 Task: Create a due date automation trigger when advanced on, on the tuesday of the week before a card is due add fields without custom field "Resume" set to a number lower than 1 and greater or equal to 10 at 11:00 AM.
Action: Mouse moved to (893, 279)
Screenshot: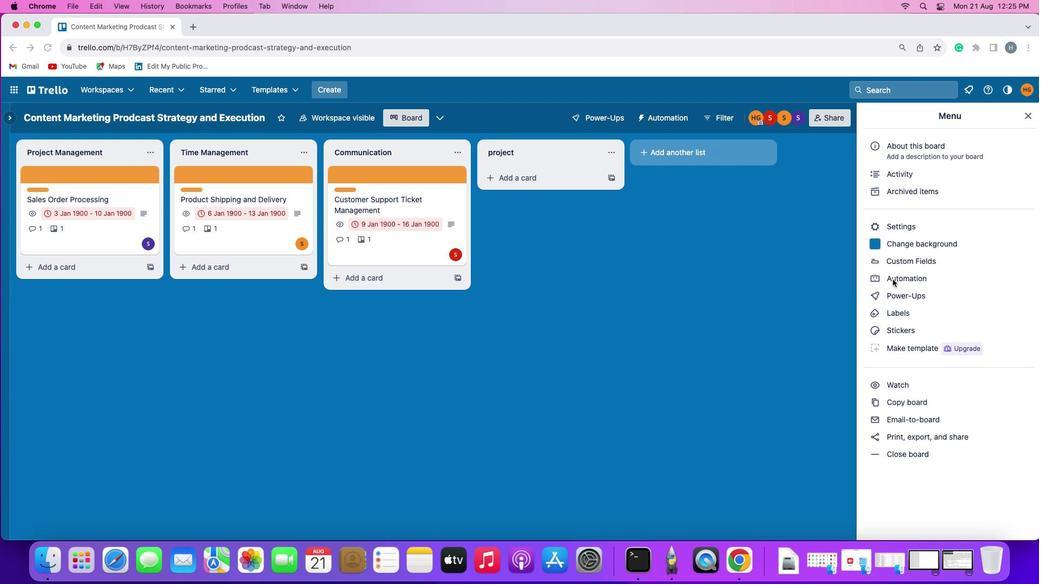 
Action: Mouse pressed left at (893, 279)
Screenshot: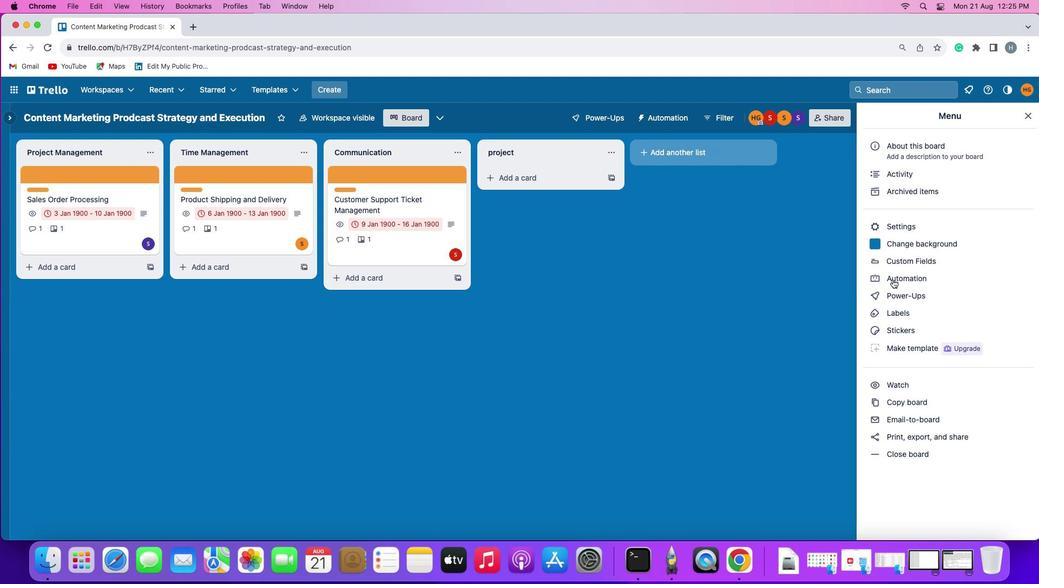 
Action: Mouse moved to (893, 279)
Screenshot: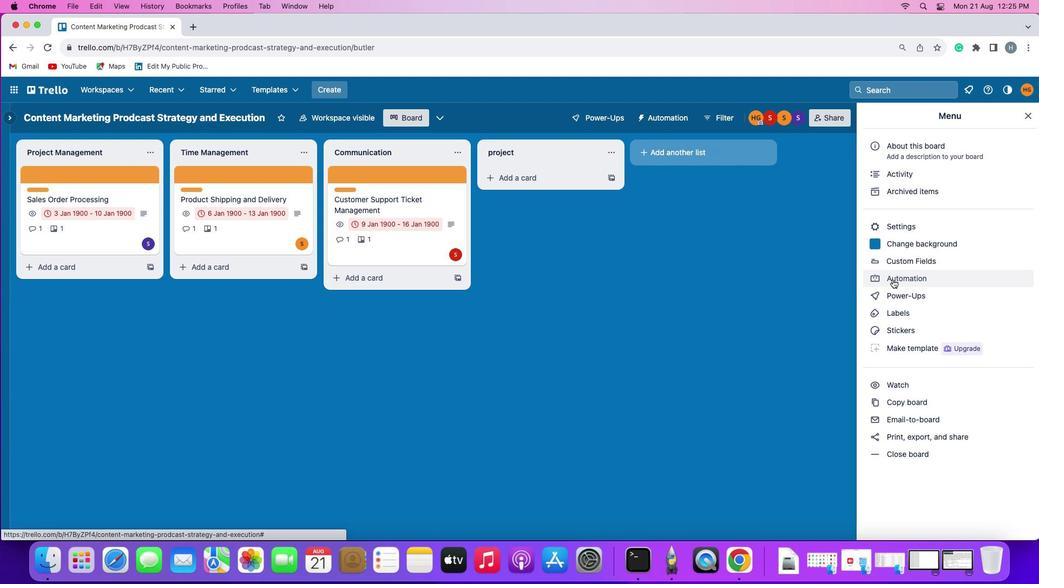 
Action: Mouse pressed left at (893, 279)
Screenshot: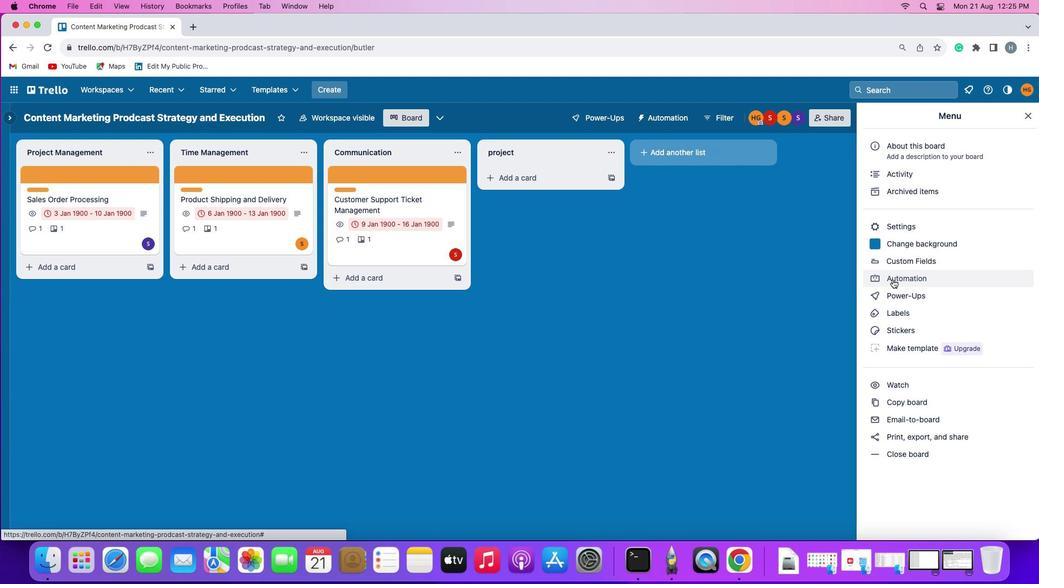 
Action: Mouse moved to (50, 255)
Screenshot: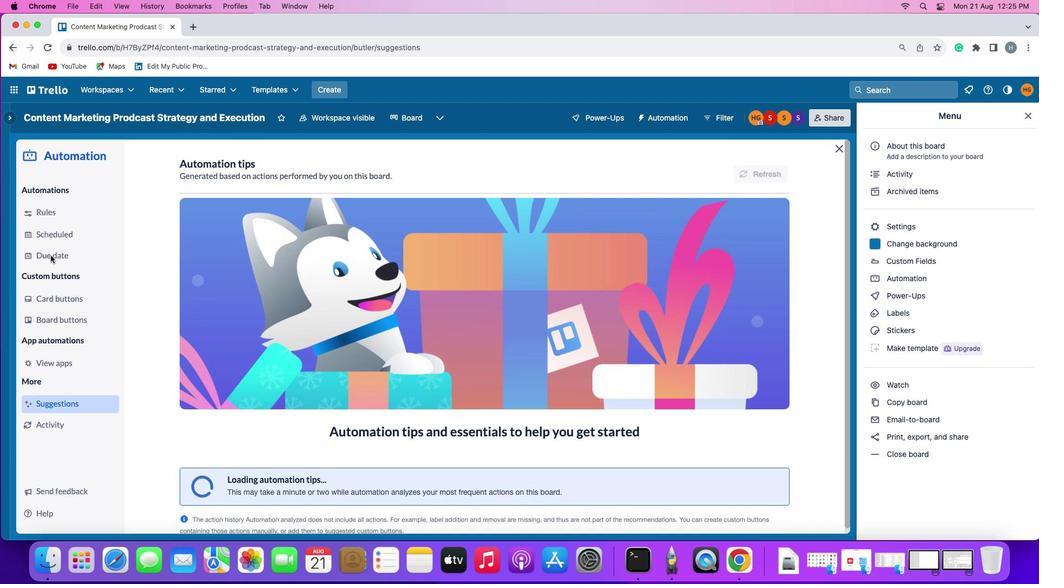 
Action: Mouse pressed left at (50, 255)
Screenshot: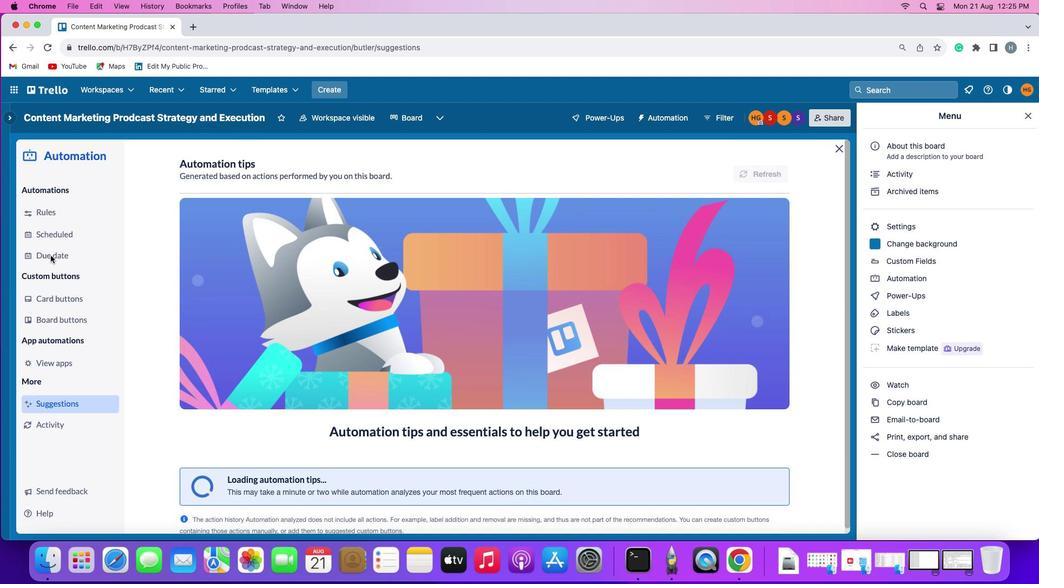 
Action: Mouse moved to (736, 164)
Screenshot: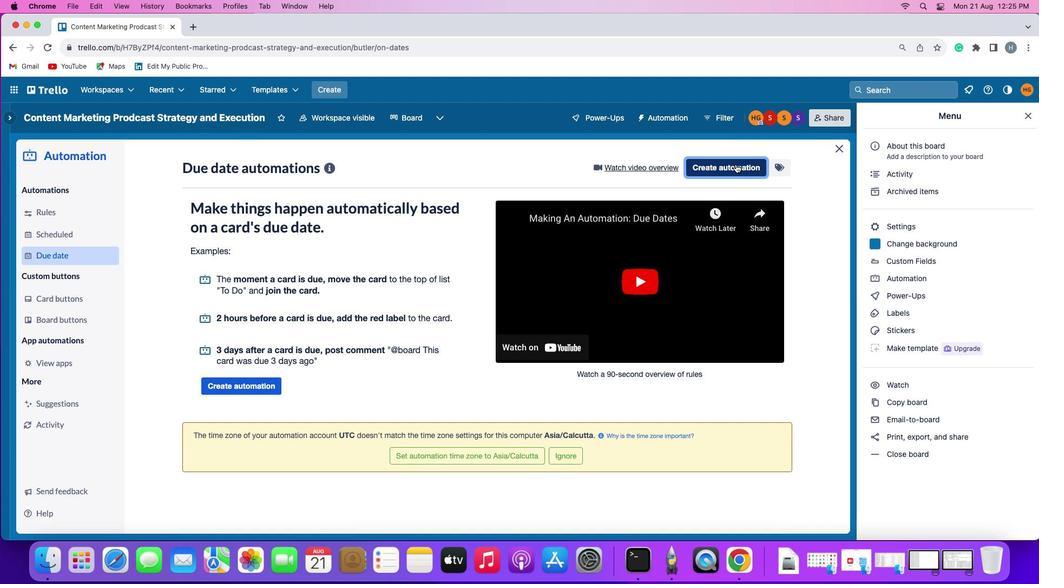 
Action: Mouse pressed left at (736, 164)
Screenshot: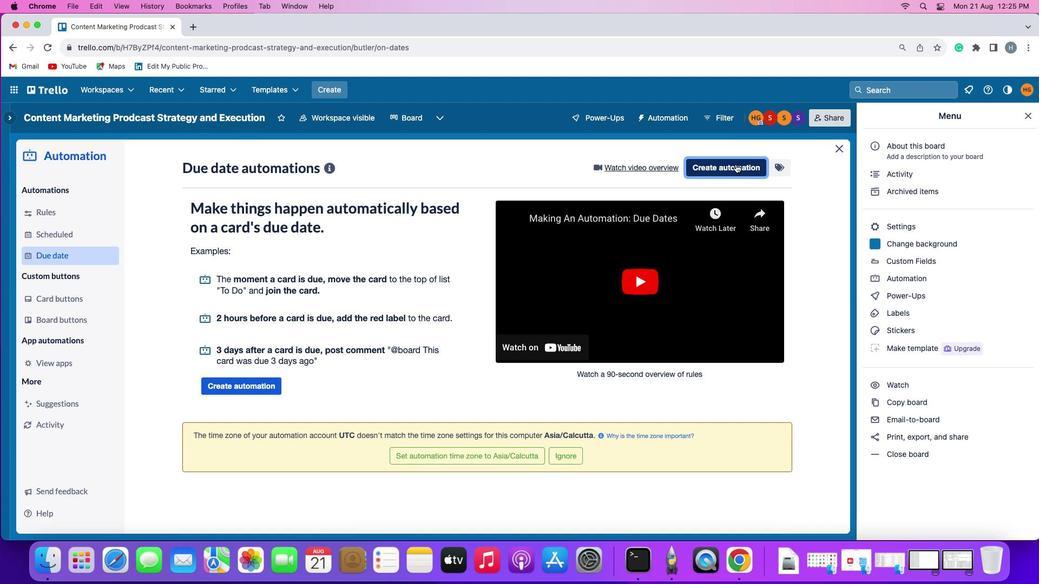 
Action: Mouse moved to (213, 272)
Screenshot: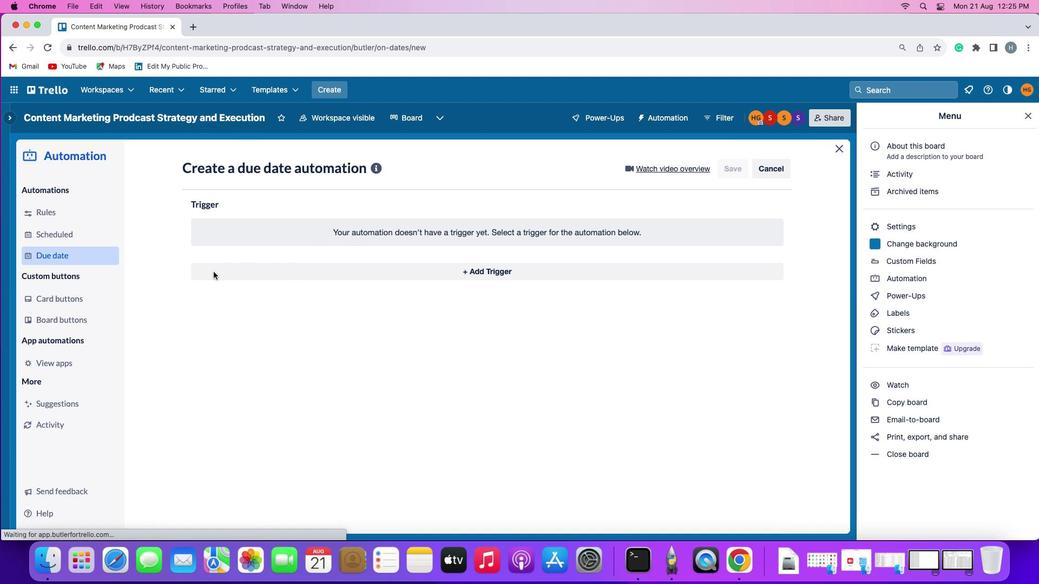 
Action: Mouse pressed left at (213, 272)
Screenshot: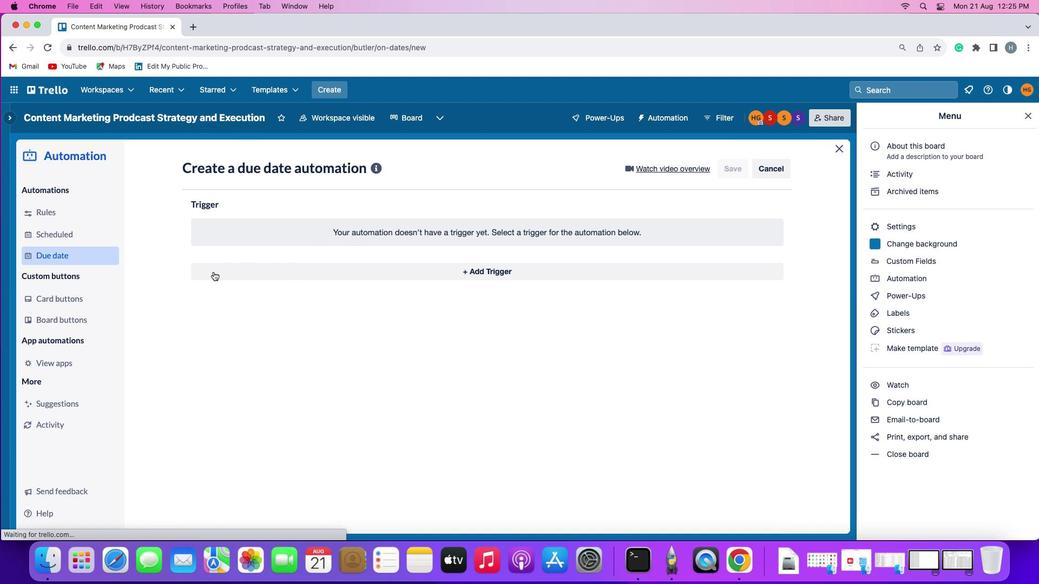 
Action: Mouse moved to (230, 472)
Screenshot: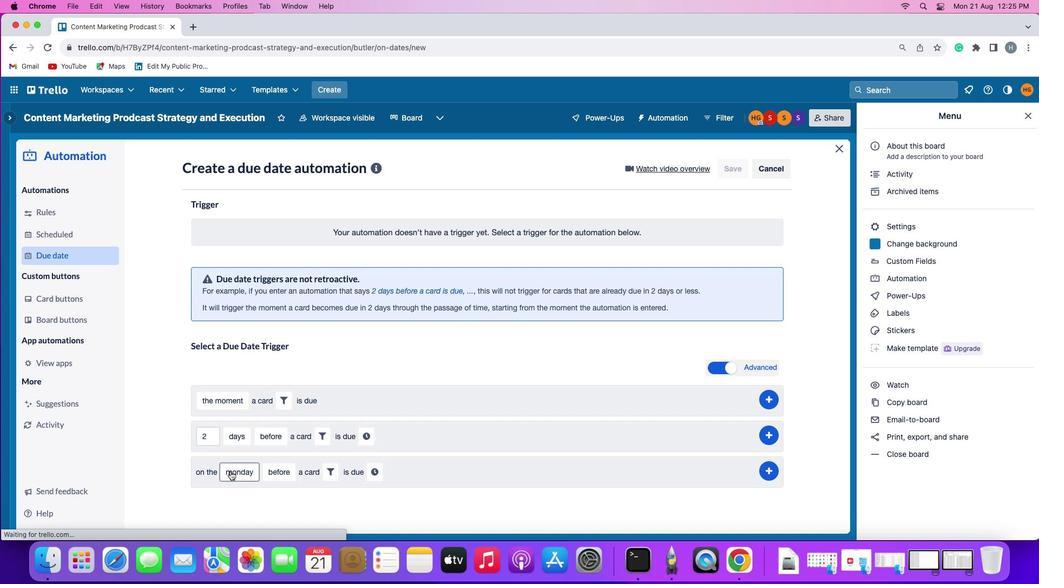 
Action: Mouse pressed left at (230, 472)
Screenshot: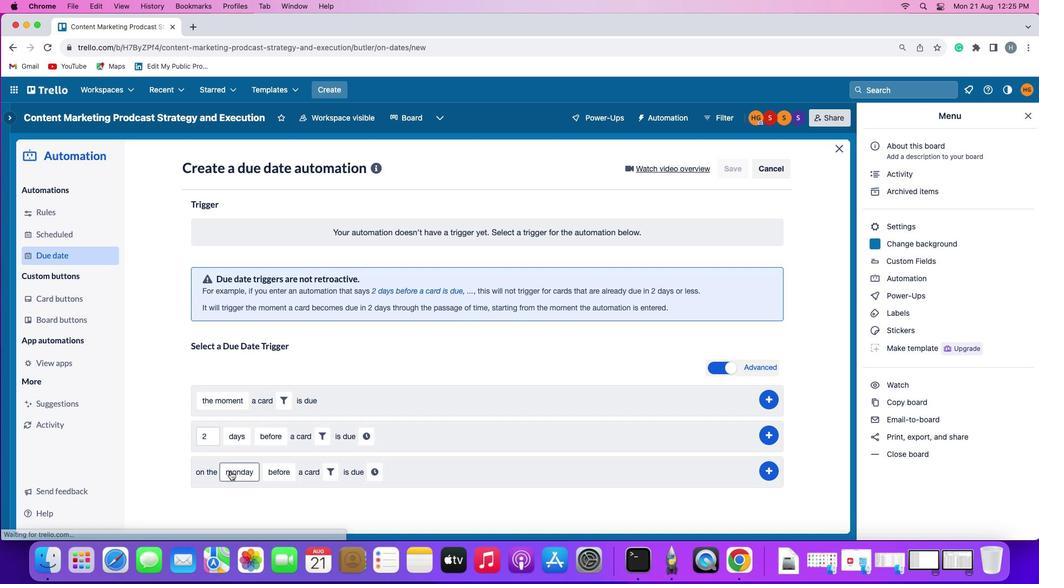 
Action: Mouse moved to (253, 343)
Screenshot: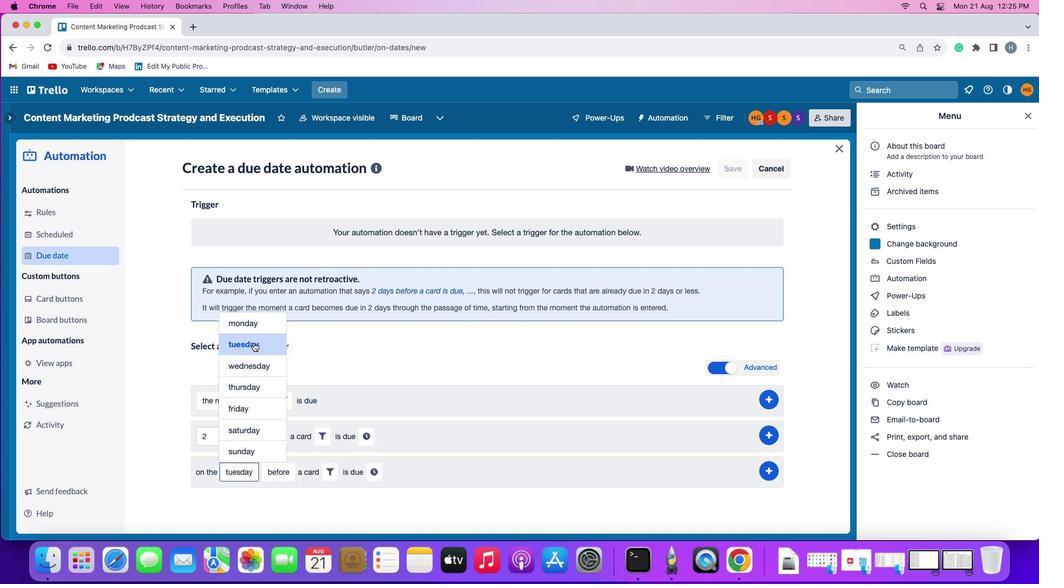 
Action: Mouse pressed left at (253, 343)
Screenshot: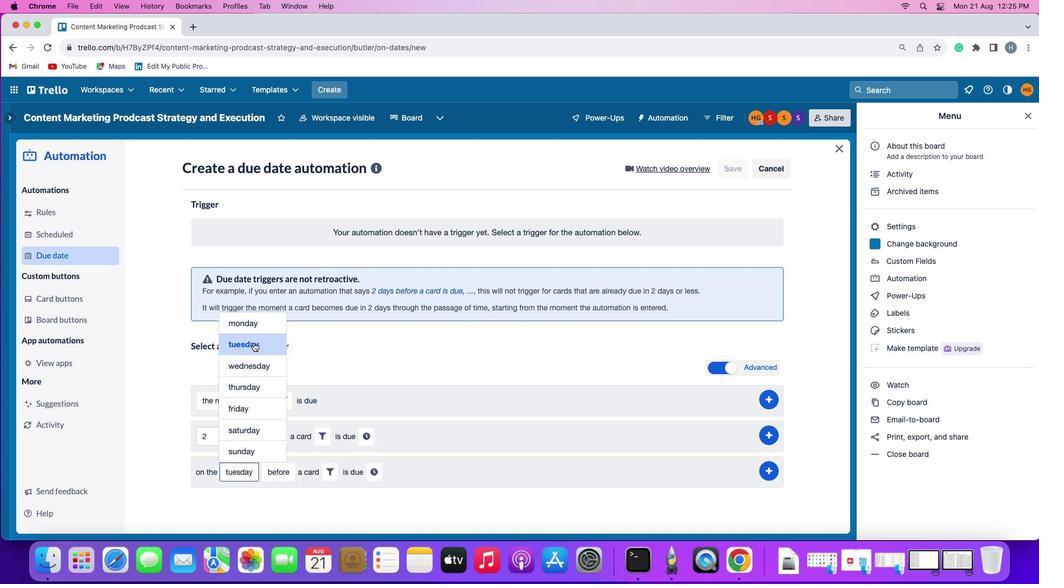 
Action: Mouse moved to (280, 470)
Screenshot: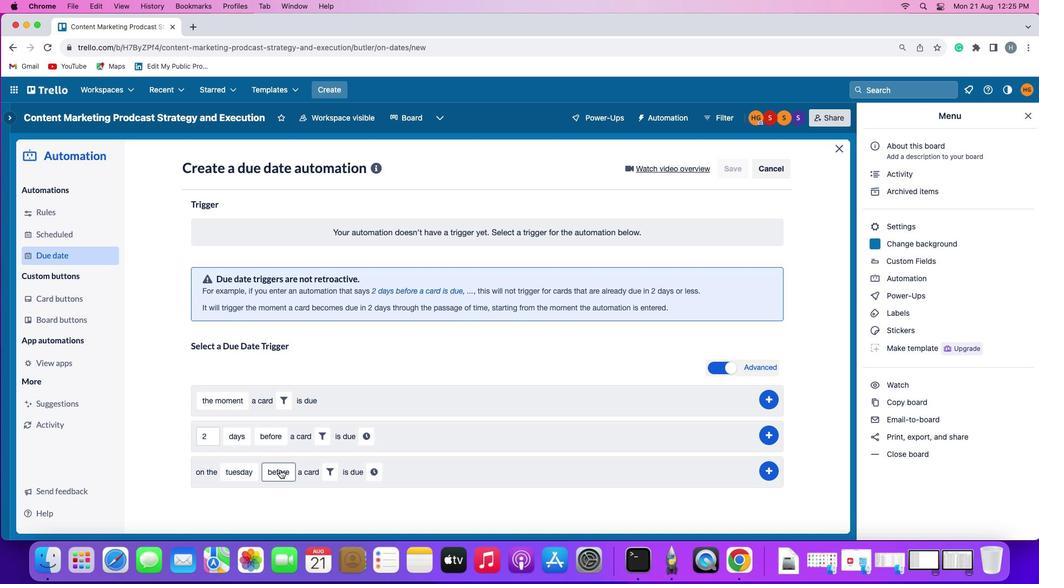 
Action: Mouse pressed left at (280, 470)
Screenshot: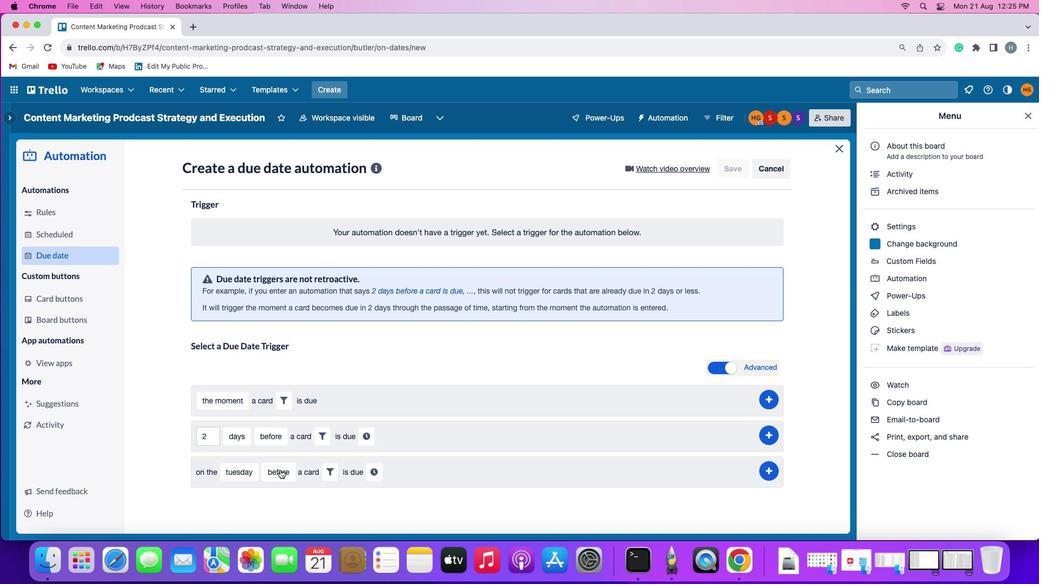 
Action: Mouse moved to (288, 452)
Screenshot: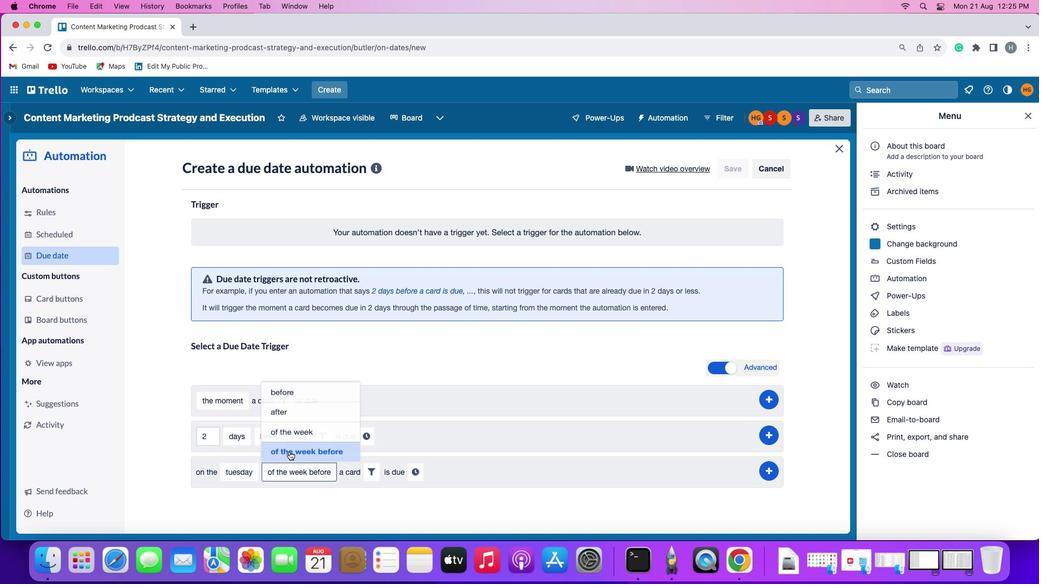 
Action: Mouse pressed left at (288, 452)
Screenshot: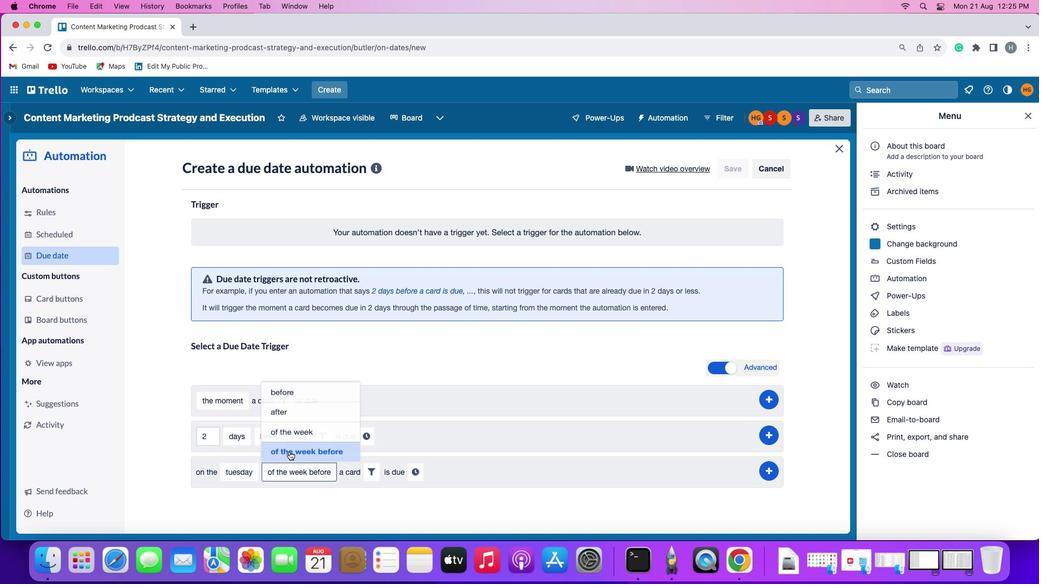 
Action: Mouse moved to (365, 467)
Screenshot: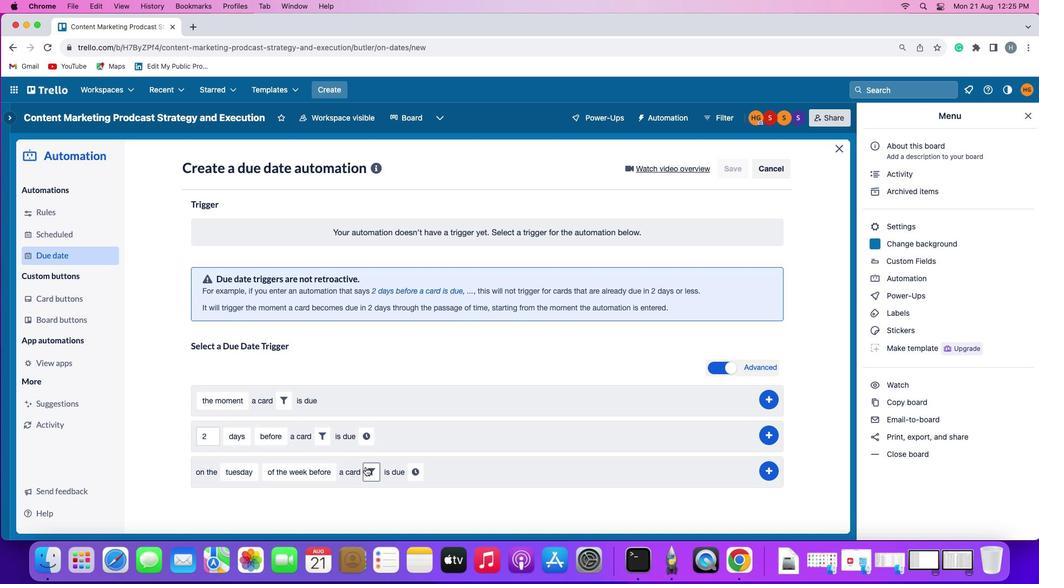 
Action: Mouse pressed left at (365, 467)
Screenshot: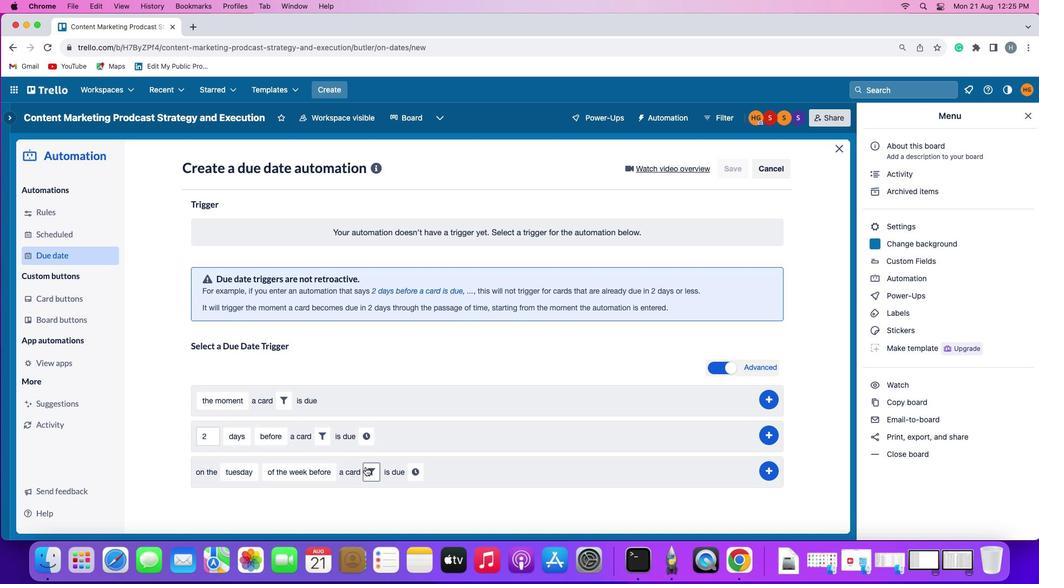
Action: Mouse moved to (559, 511)
Screenshot: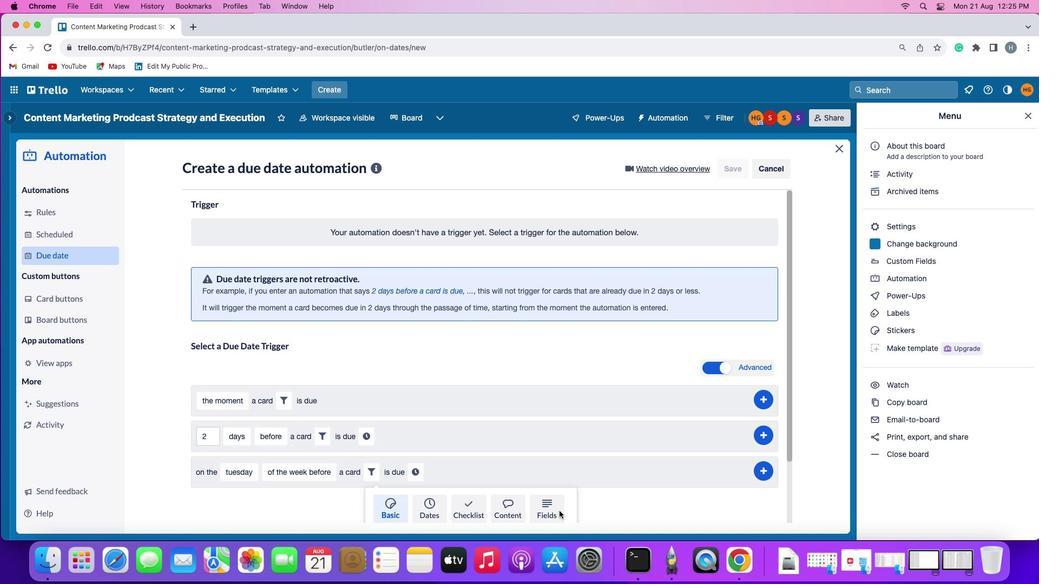 
Action: Mouse pressed left at (559, 511)
Screenshot: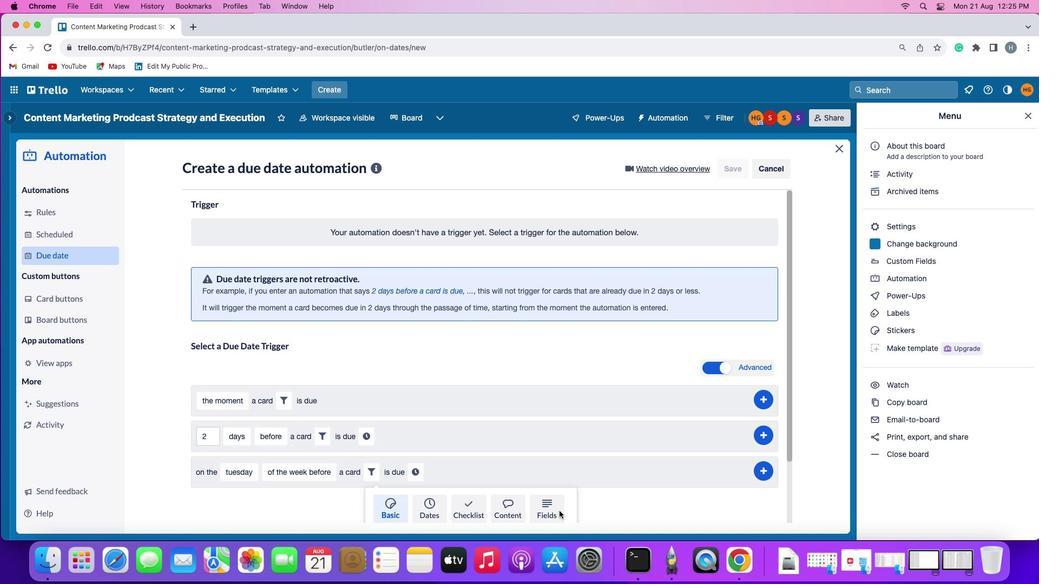 
Action: Mouse moved to (317, 502)
Screenshot: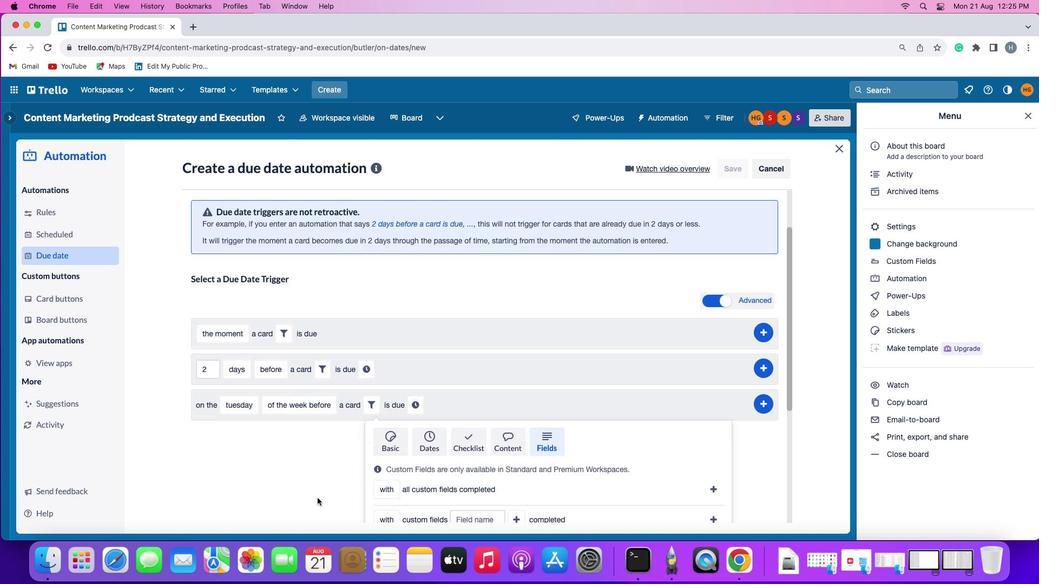 
Action: Mouse scrolled (317, 502) with delta (0, 0)
Screenshot: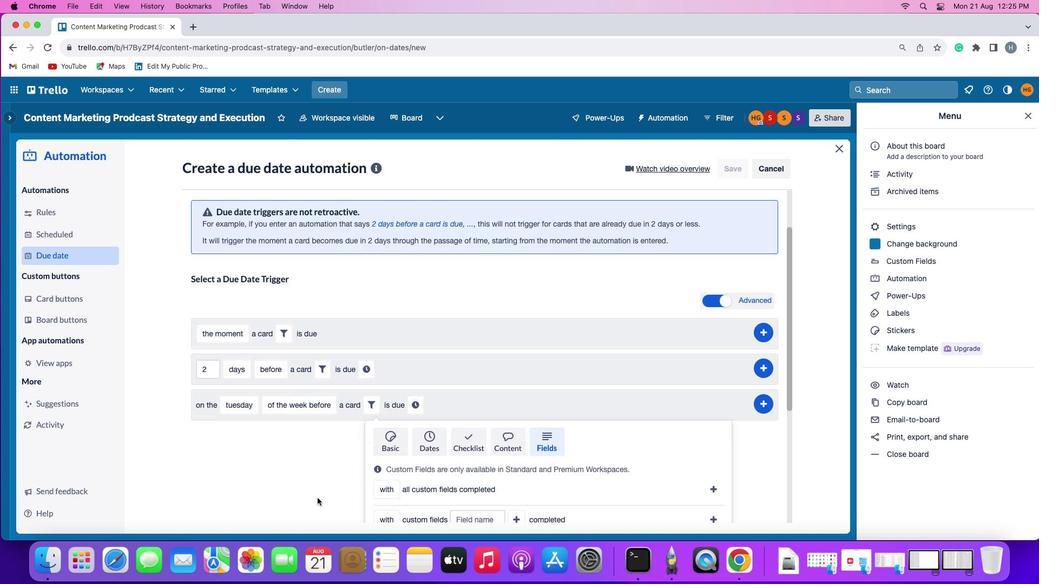 
Action: Mouse scrolled (317, 502) with delta (0, 0)
Screenshot: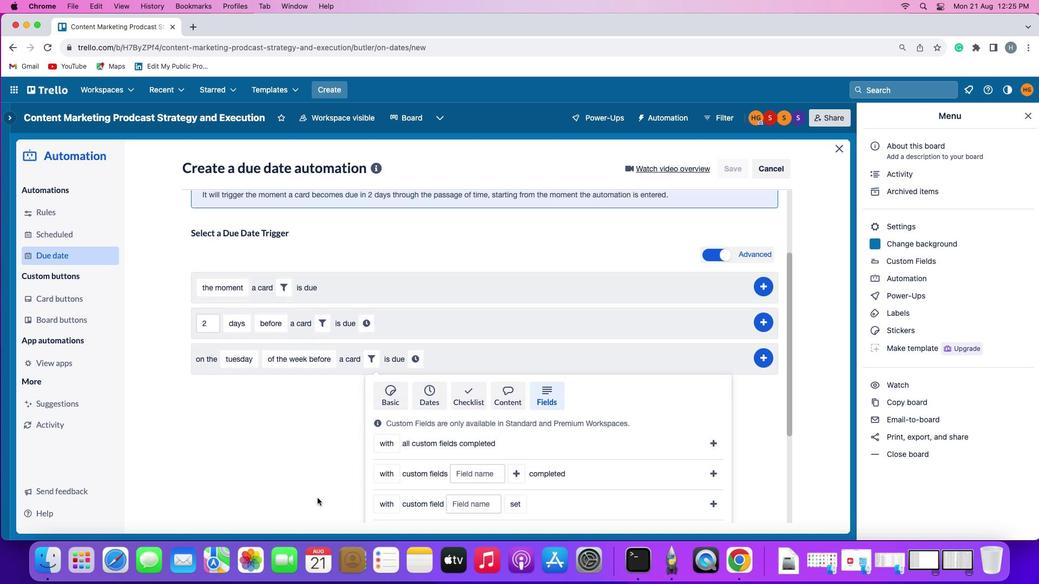 
Action: Mouse scrolled (317, 502) with delta (0, -1)
Screenshot: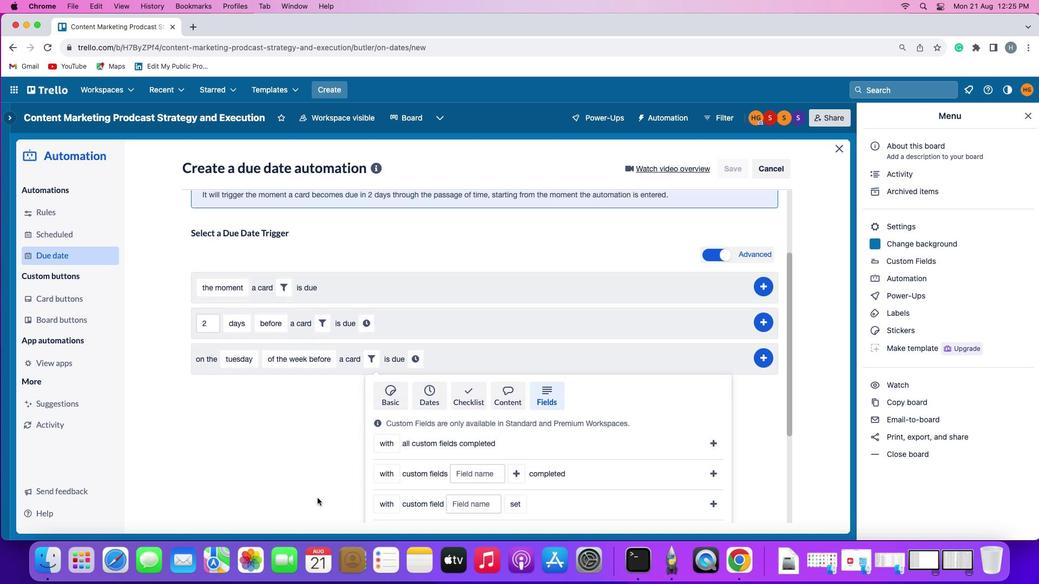 
Action: Mouse scrolled (317, 502) with delta (0, -2)
Screenshot: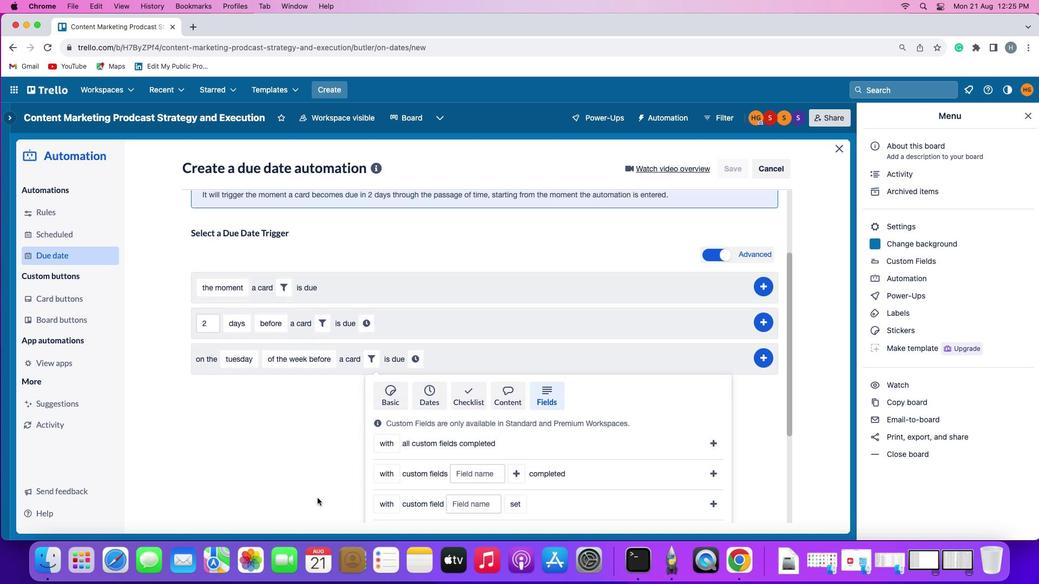 
Action: Mouse moved to (317, 499)
Screenshot: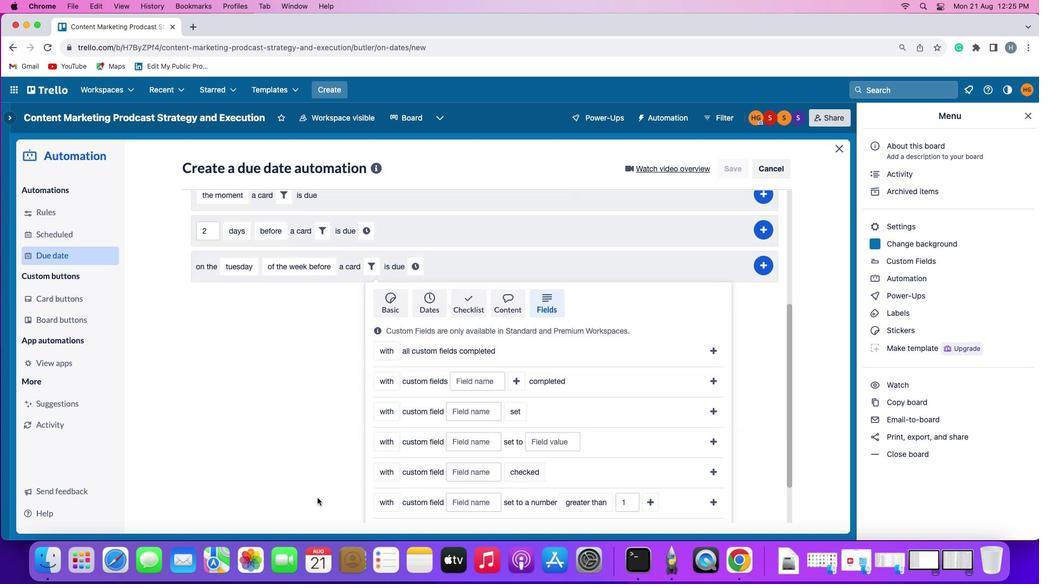 
Action: Mouse scrolled (317, 499) with delta (0, -3)
Screenshot: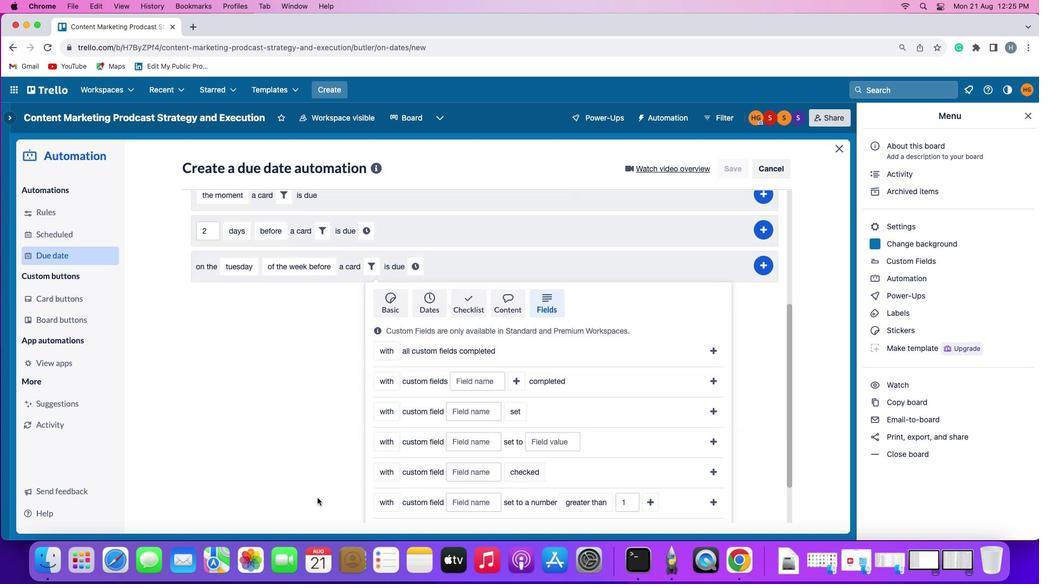 
Action: Mouse moved to (317, 498)
Screenshot: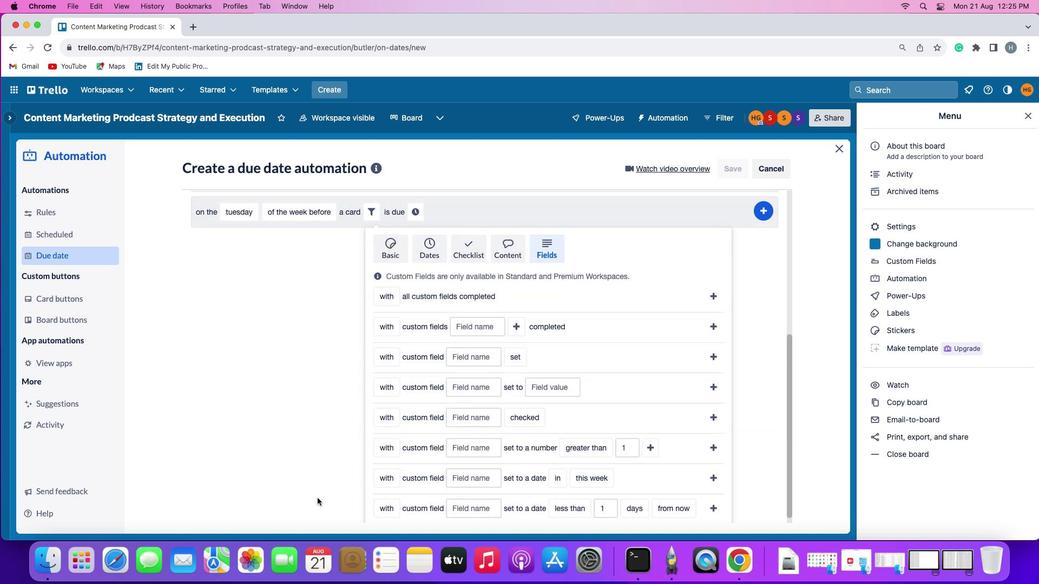 
Action: Mouse scrolled (317, 498) with delta (0, 0)
Screenshot: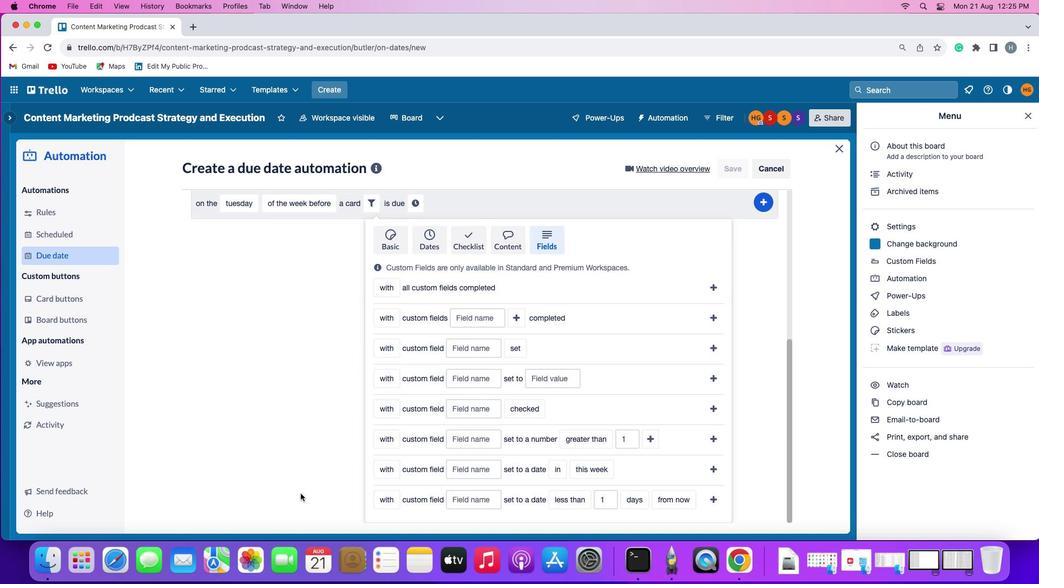 
Action: Mouse scrolled (317, 498) with delta (0, 0)
Screenshot: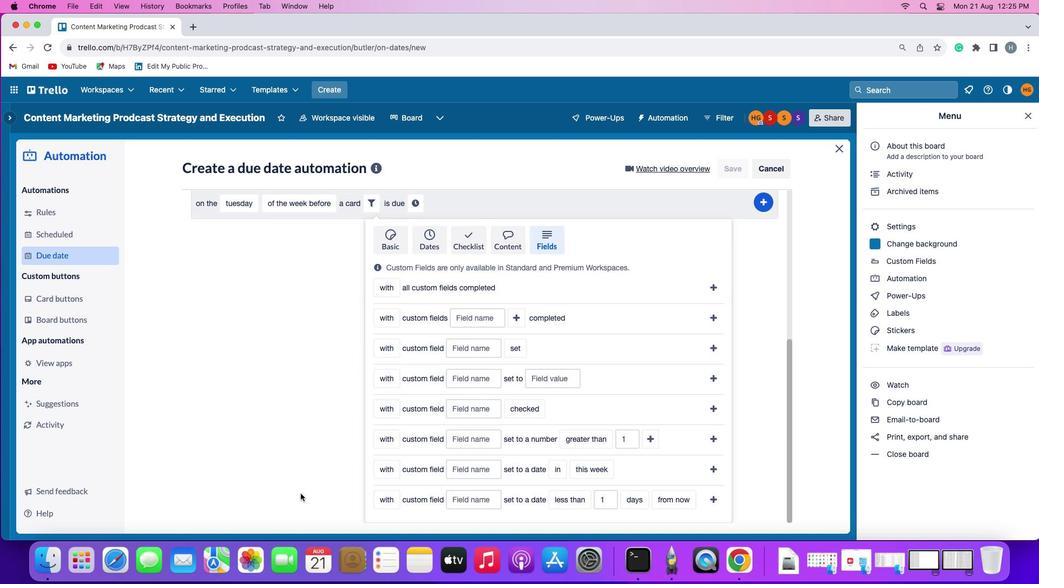 
Action: Mouse scrolled (317, 498) with delta (0, -1)
Screenshot: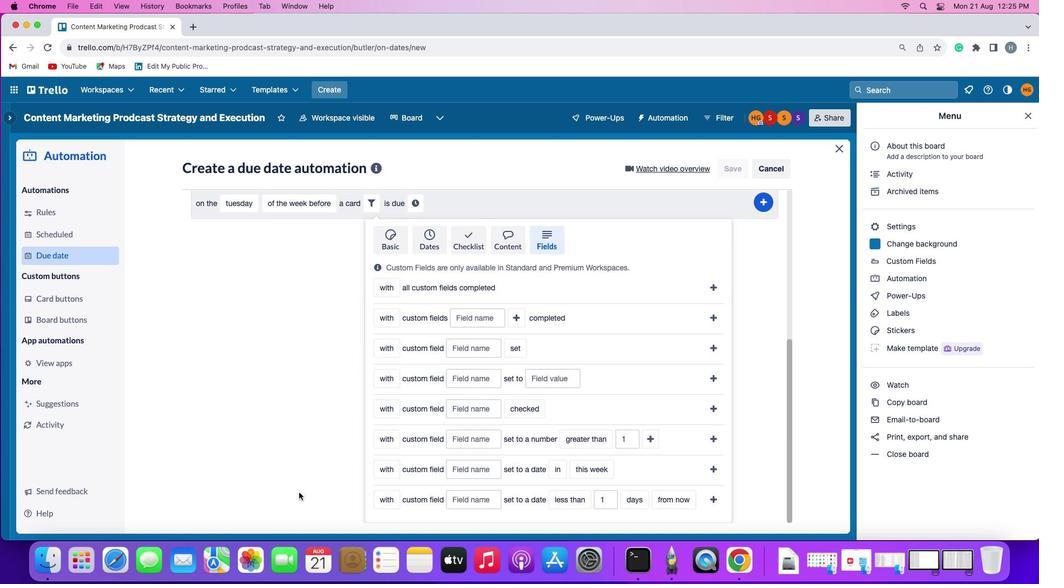 
Action: Mouse moved to (317, 498)
Screenshot: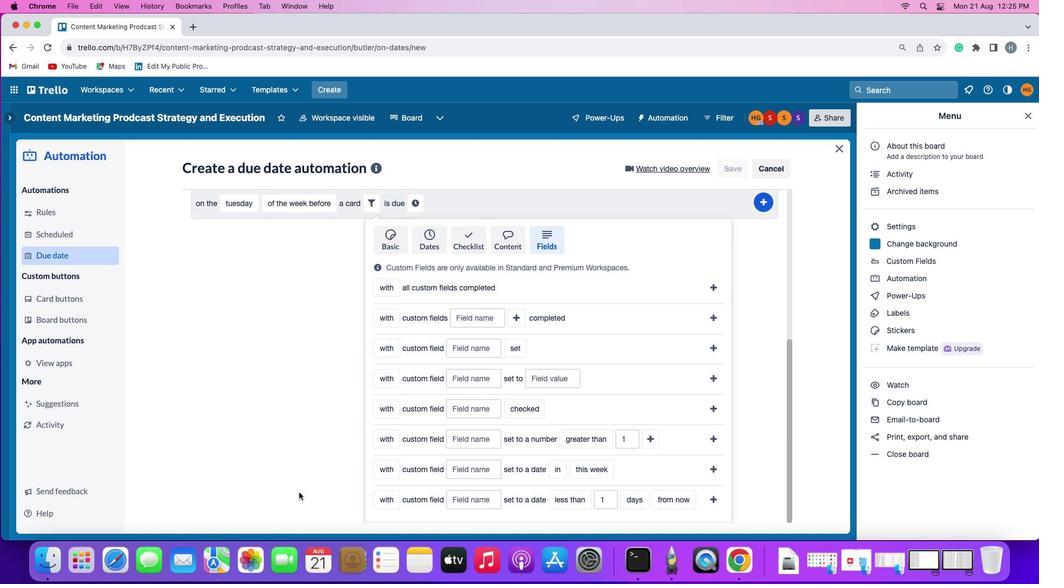 
Action: Mouse scrolled (317, 498) with delta (0, -2)
Screenshot: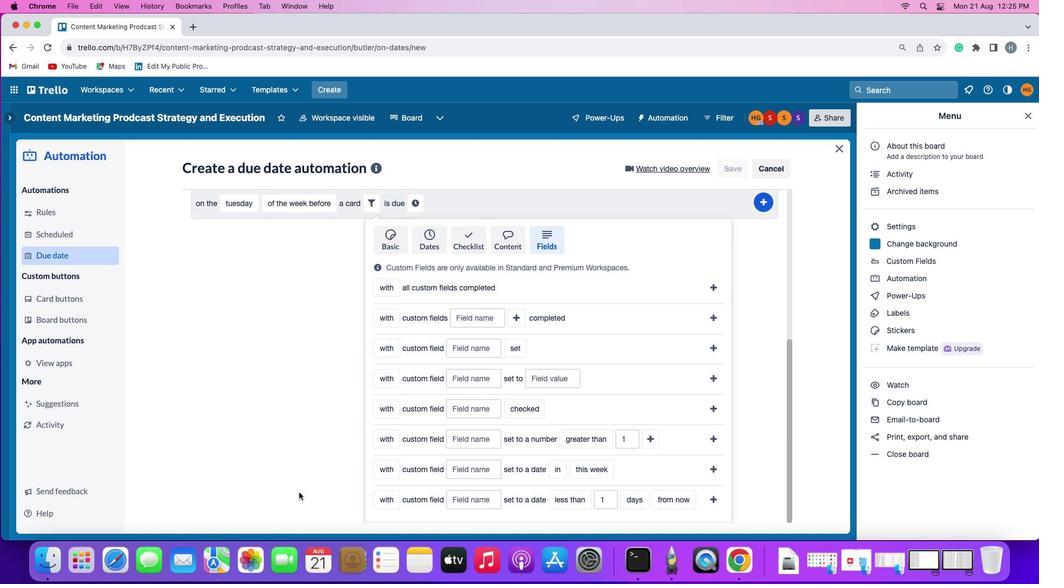 
Action: Mouse moved to (375, 443)
Screenshot: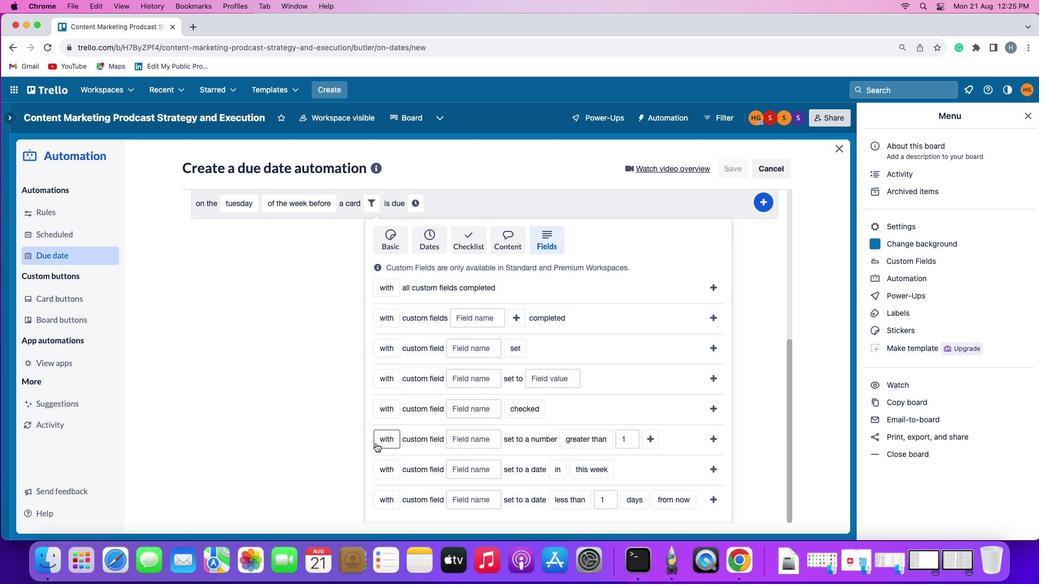 
Action: Mouse pressed left at (375, 443)
Screenshot: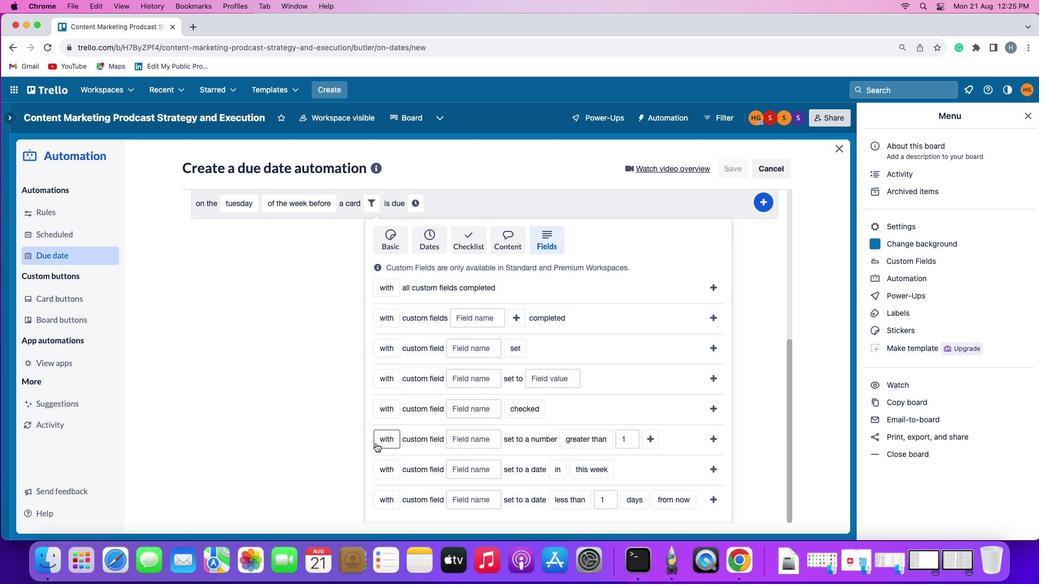 
Action: Mouse moved to (389, 475)
Screenshot: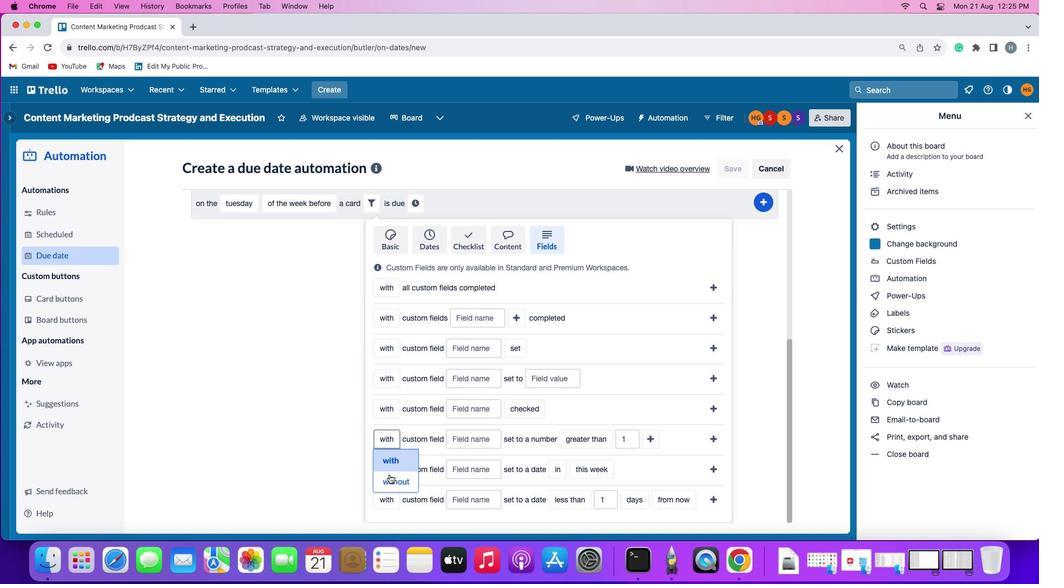 
Action: Mouse pressed left at (389, 475)
Screenshot: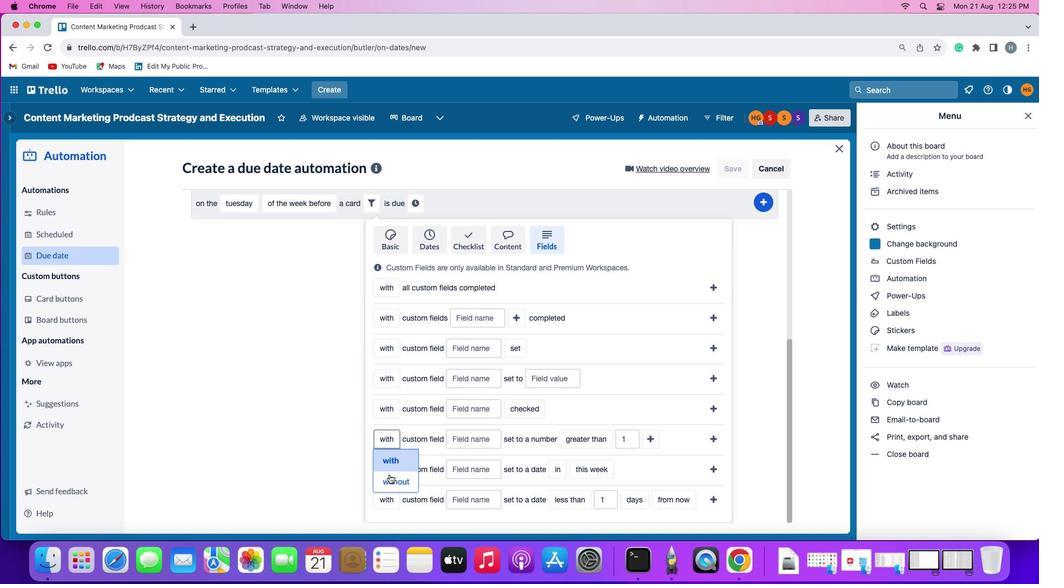 
Action: Mouse moved to (479, 440)
Screenshot: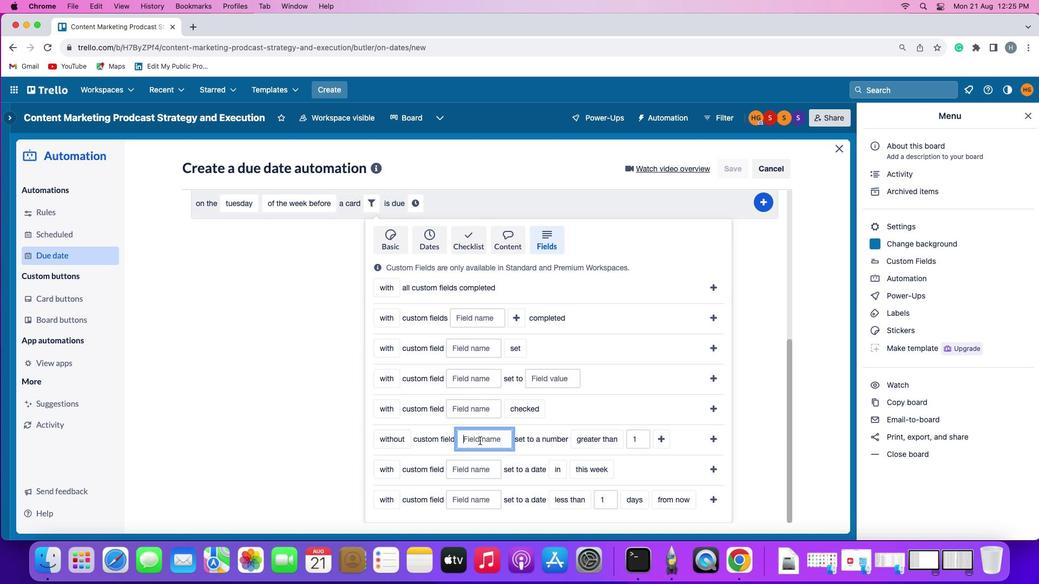
Action: Mouse pressed left at (479, 440)
Screenshot: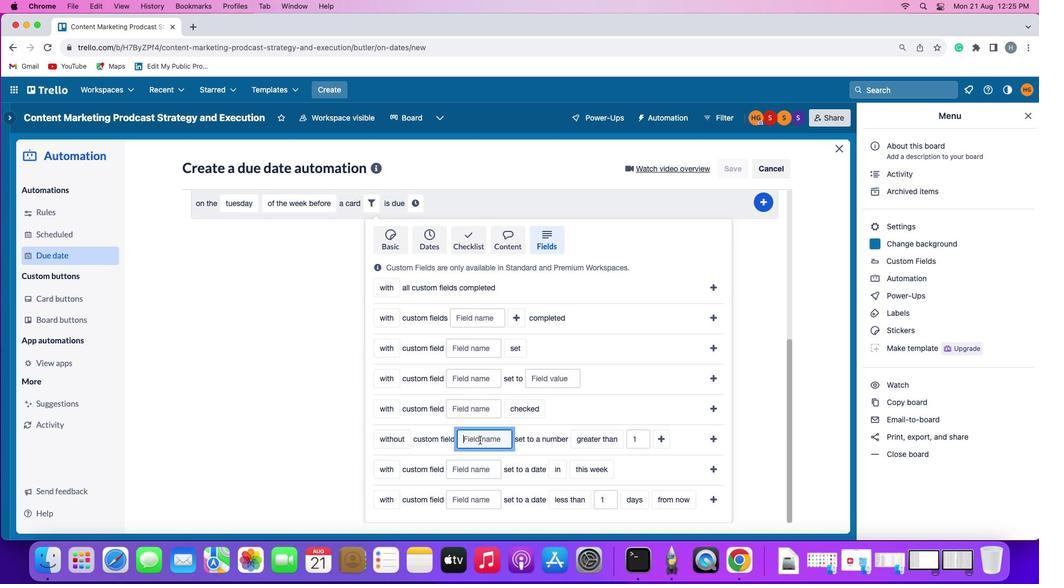 
Action: Mouse moved to (479, 439)
Screenshot: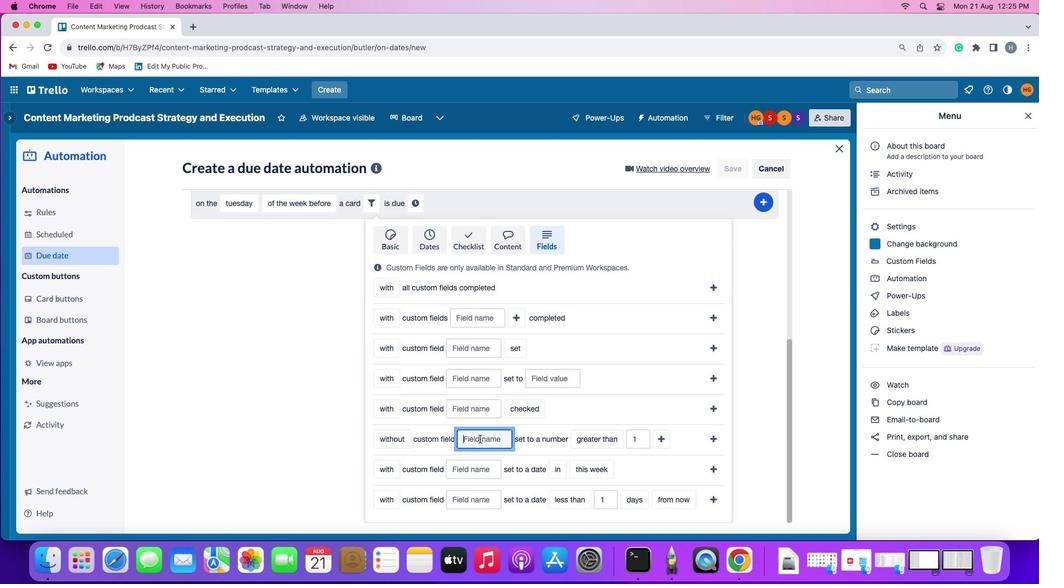 
Action: Key pressed Key.shift'R''e''s''u''m''e'
Screenshot: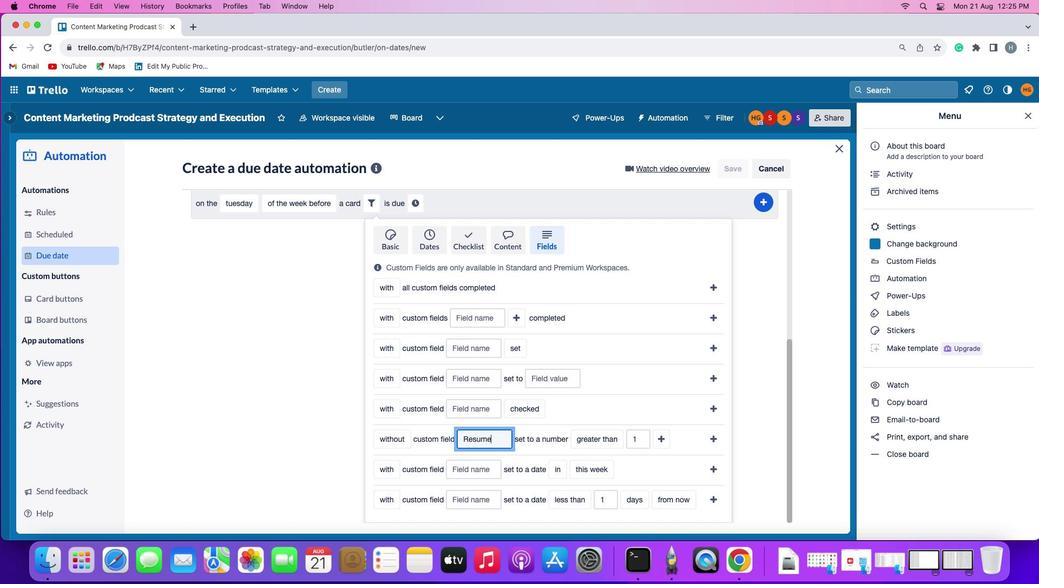 
Action: Mouse moved to (589, 442)
Screenshot: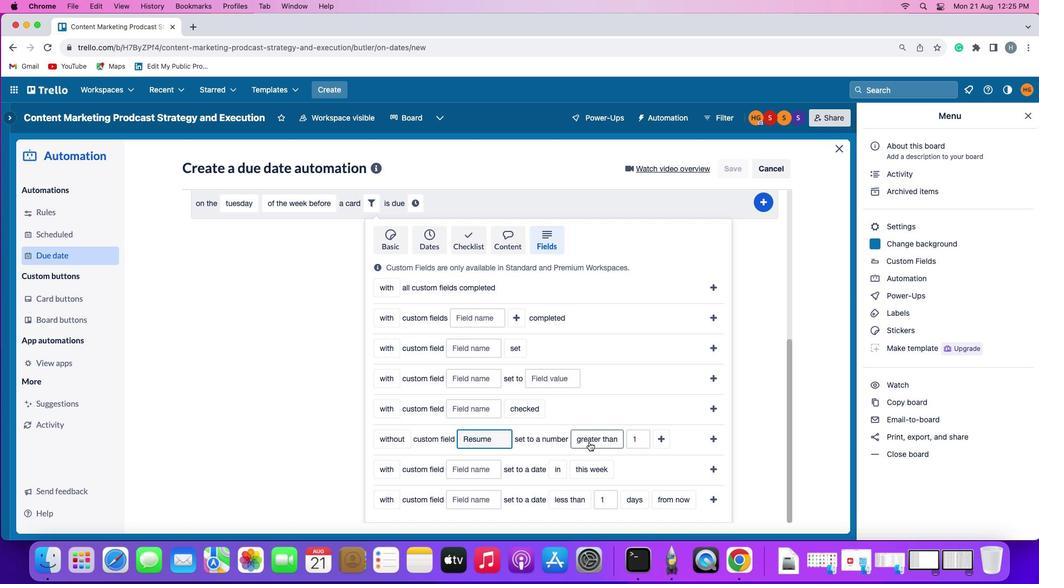 
Action: Mouse pressed left at (589, 442)
Screenshot: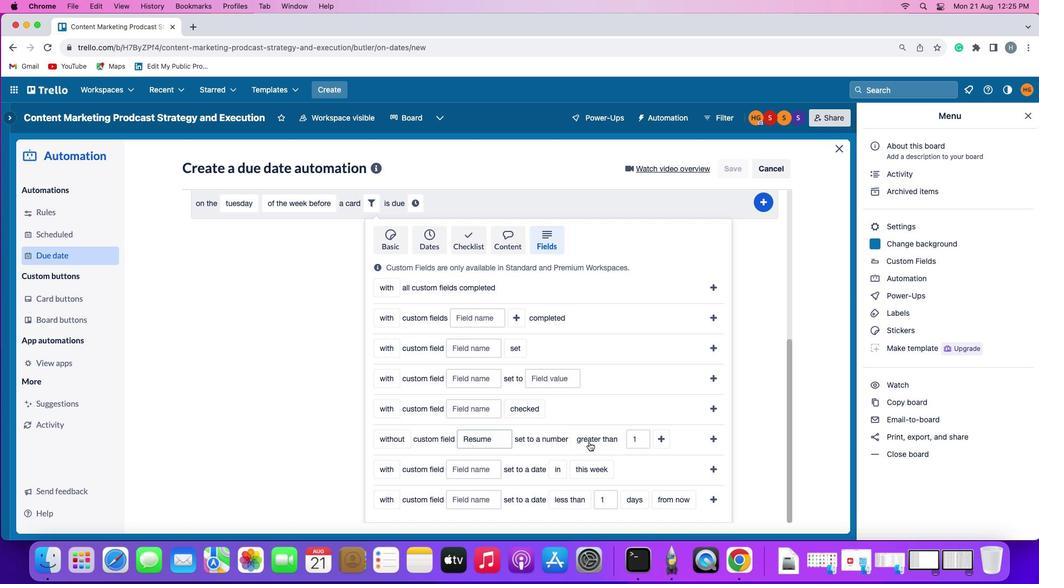 
Action: Mouse moved to (605, 398)
Screenshot: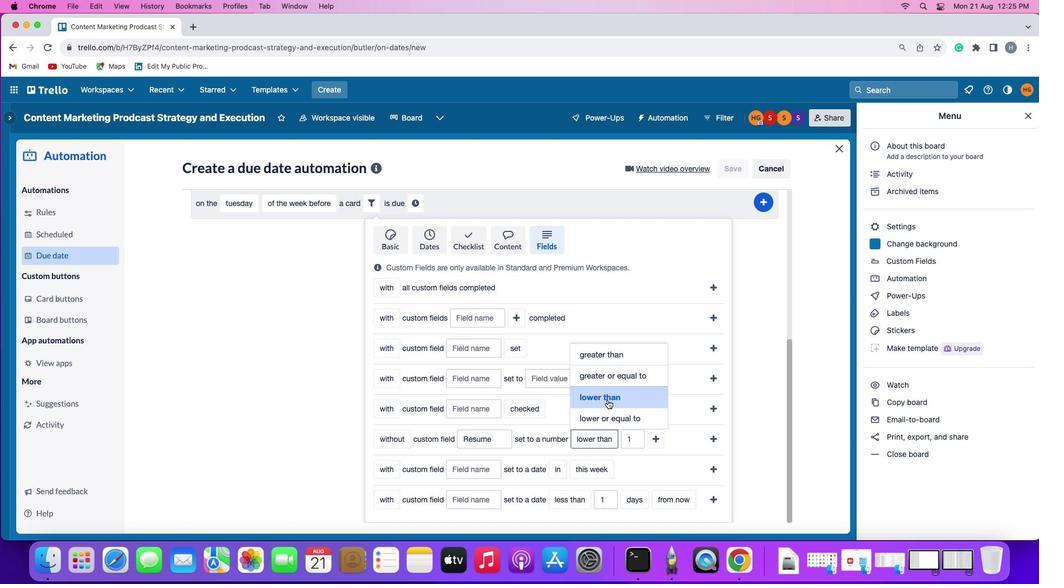 
Action: Mouse pressed left at (605, 398)
Screenshot: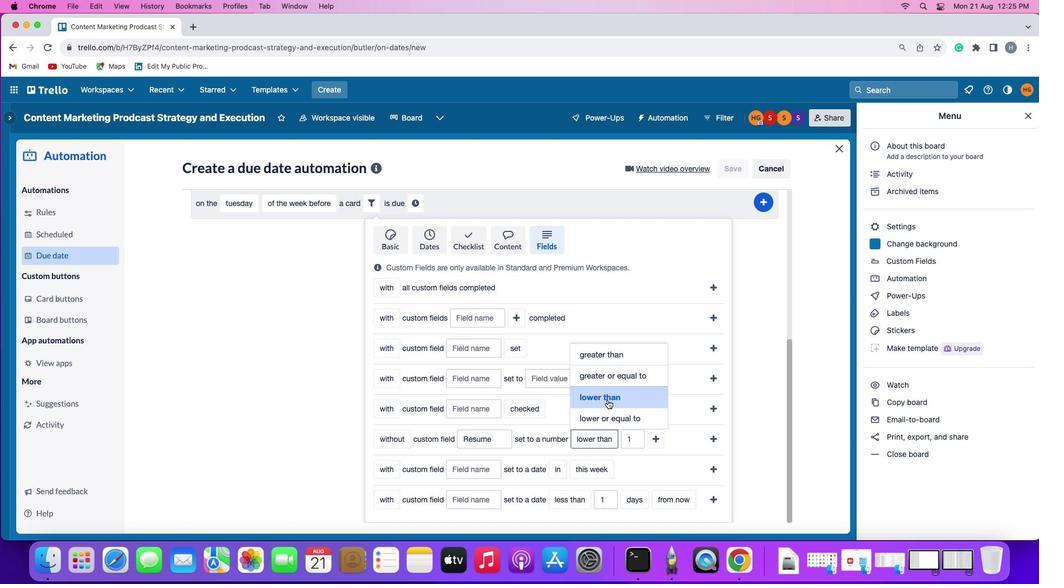 
Action: Mouse moved to (658, 439)
Screenshot: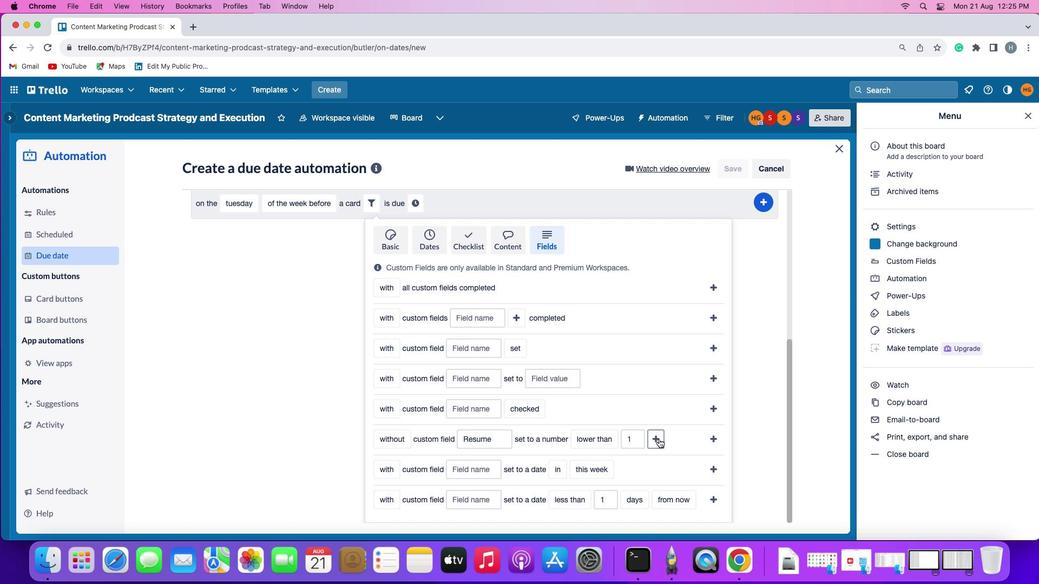 
Action: Mouse pressed left at (658, 439)
Screenshot: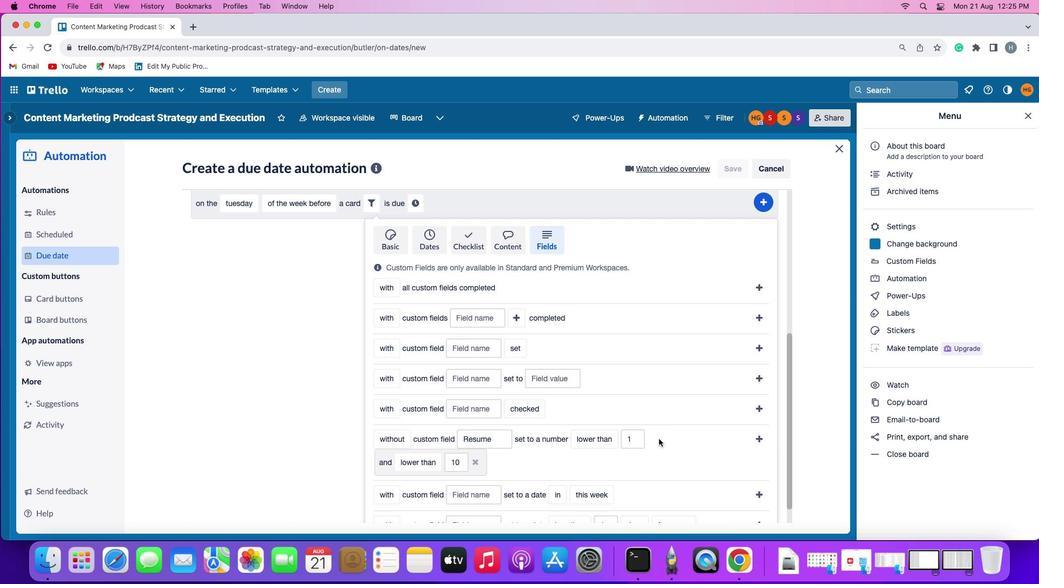 
Action: Mouse moved to (423, 461)
Screenshot: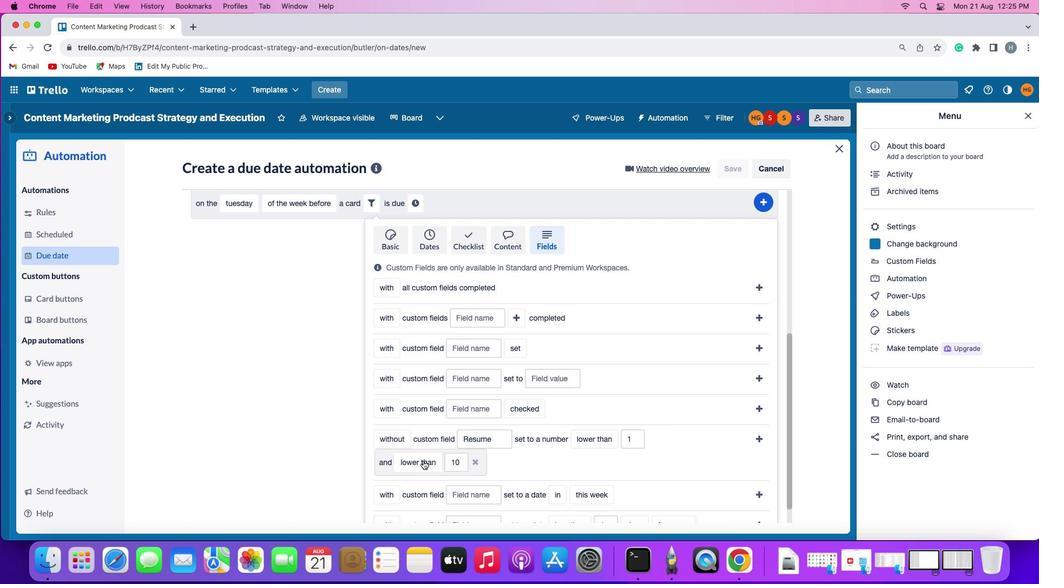 
Action: Mouse pressed left at (423, 461)
Screenshot: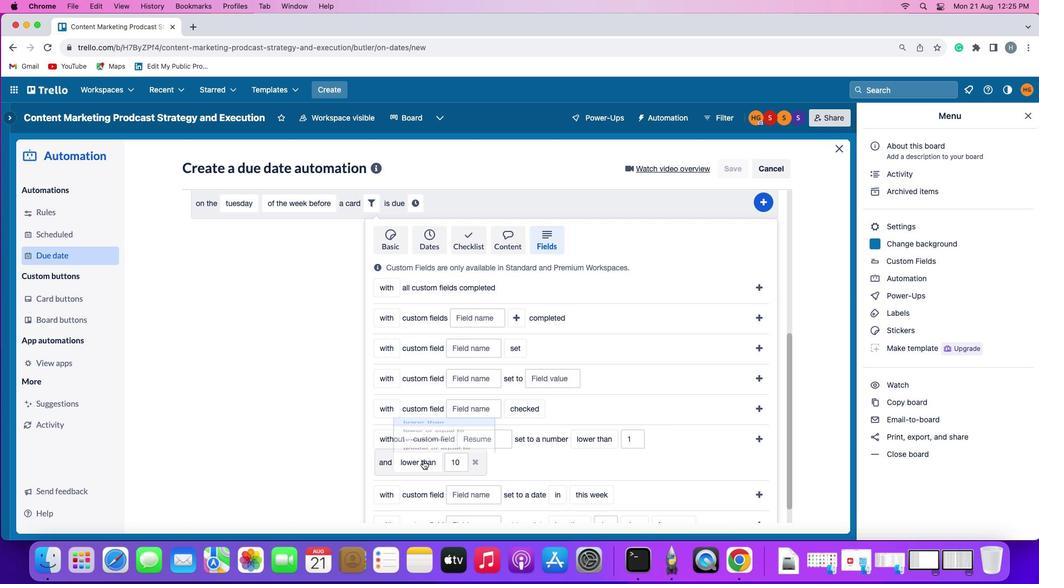 
Action: Mouse moved to (427, 443)
Screenshot: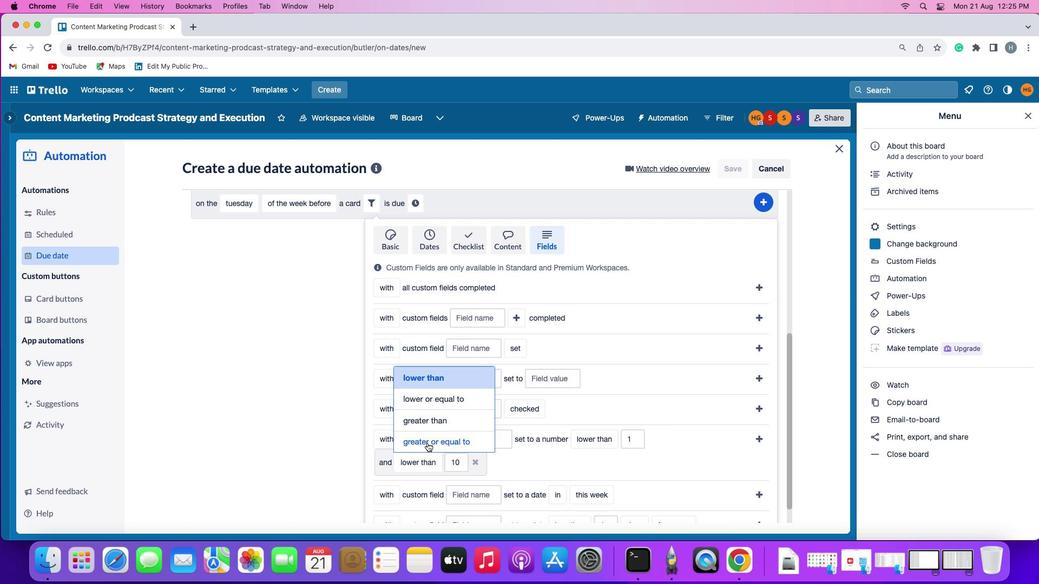 
Action: Mouse pressed left at (427, 443)
Screenshot: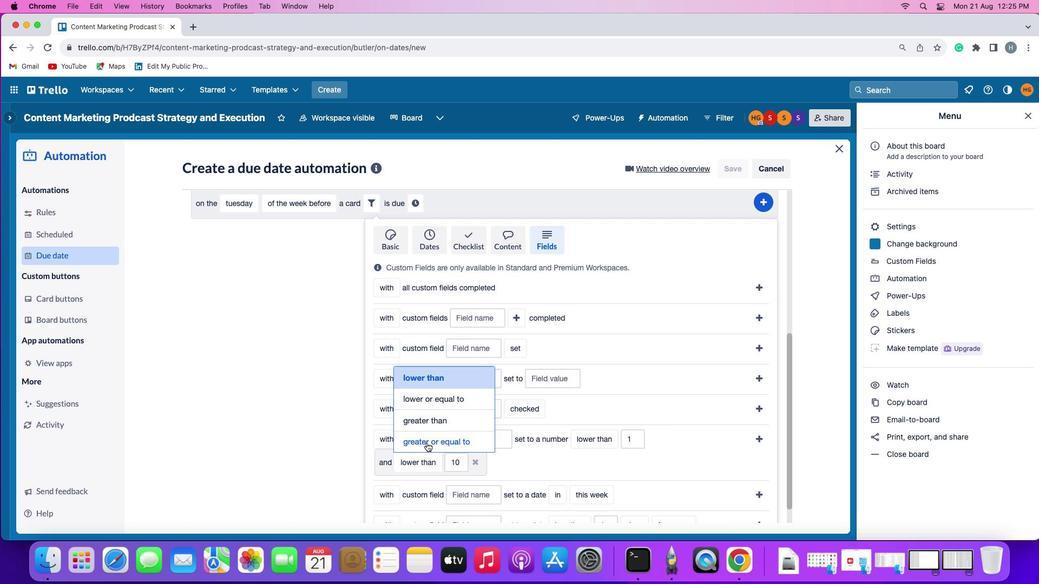
Action: Mouse moved to (760, 437)
Screenshot: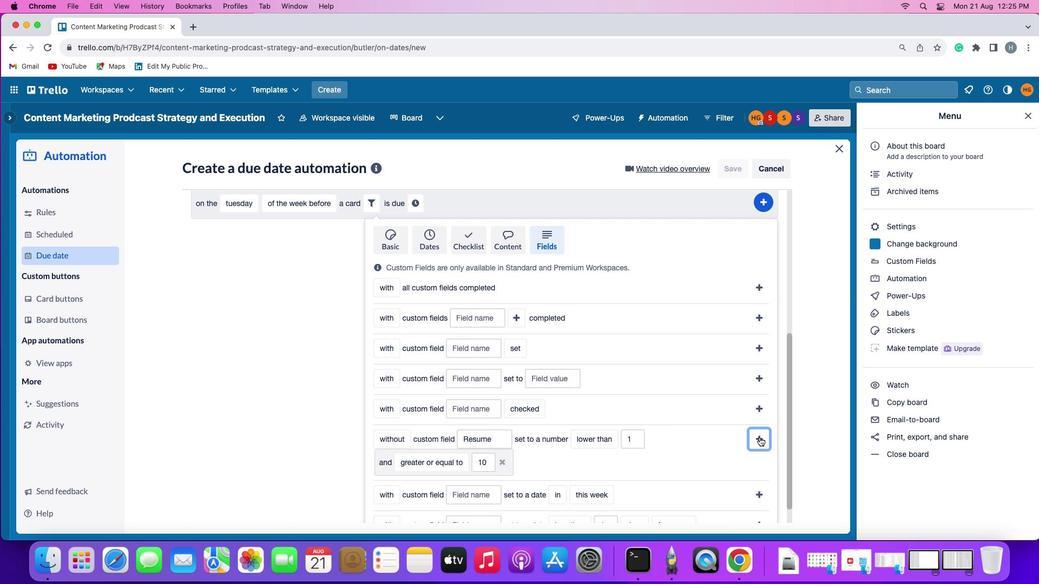
Action: Mouse pressed left at (760, 437)
Screenshot: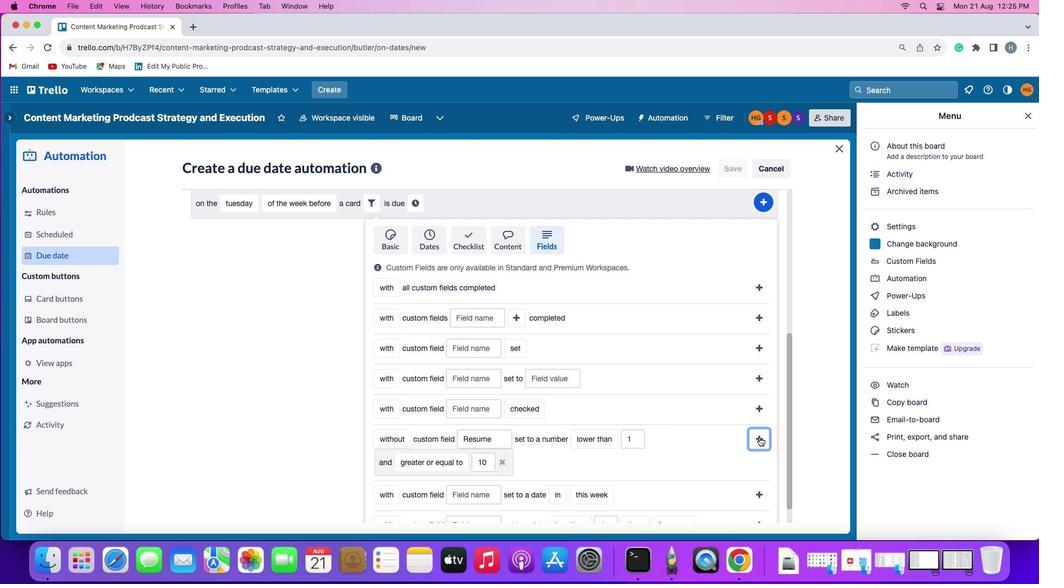 
Action: Mouse moved to (741, 471)
Screenshot: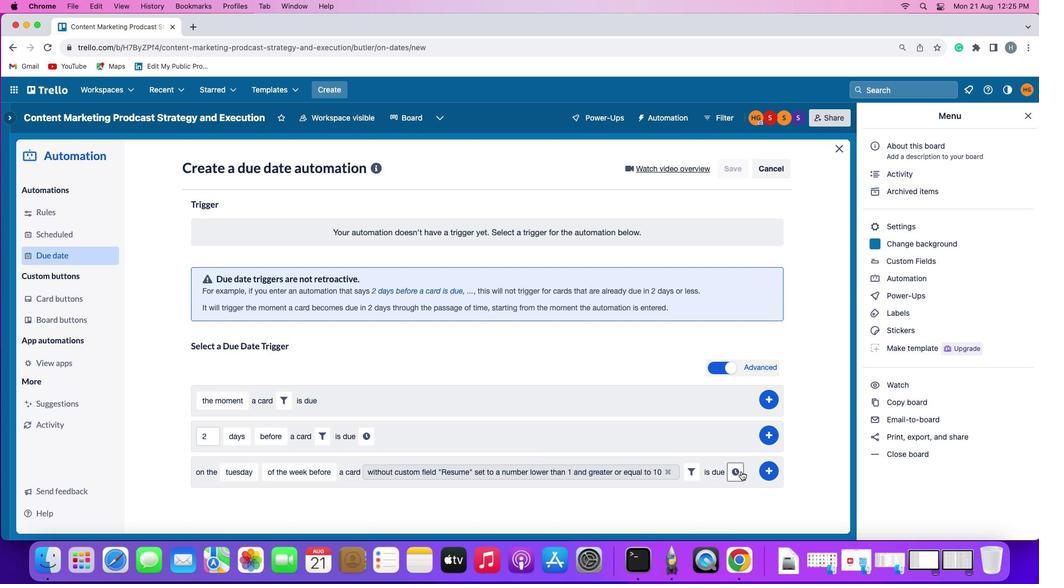 
Action: Mouse pressed left at (741, 471)
Screenshot: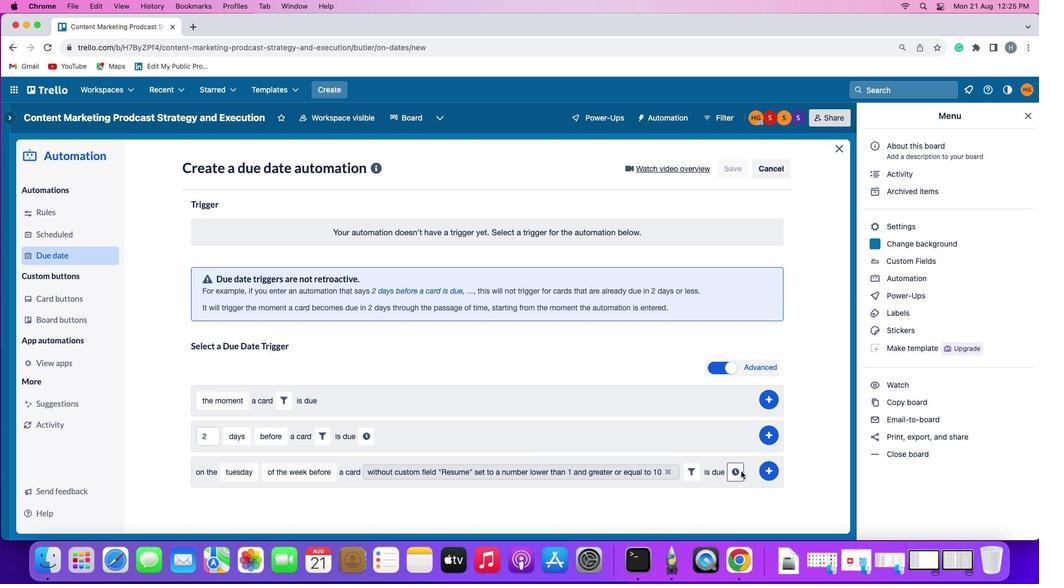 
Action: Mouse moved to (227, 499)
Screenshot: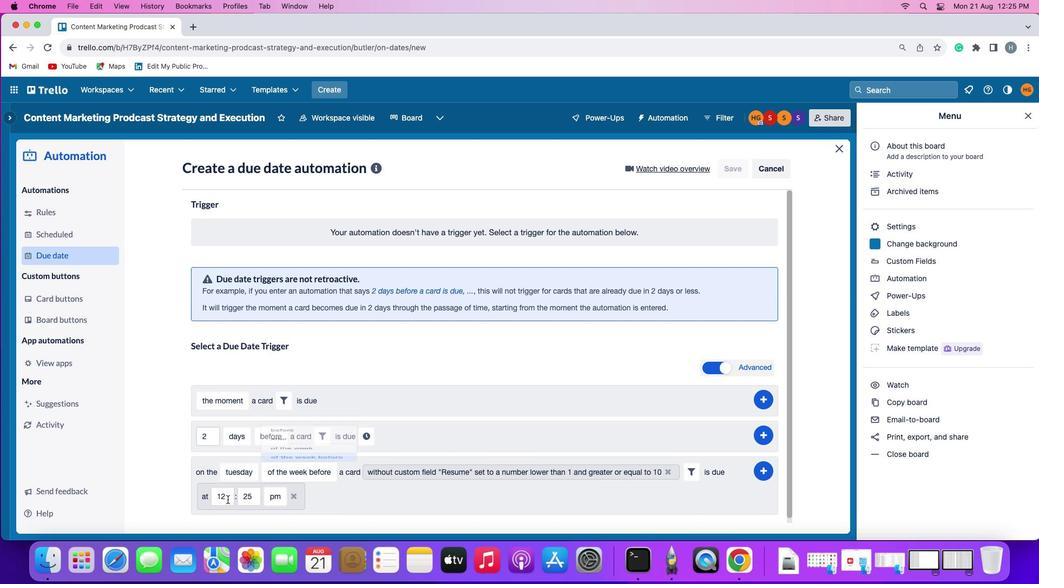 
Action: Mouse pressed left at (227, 499)
Screenshot: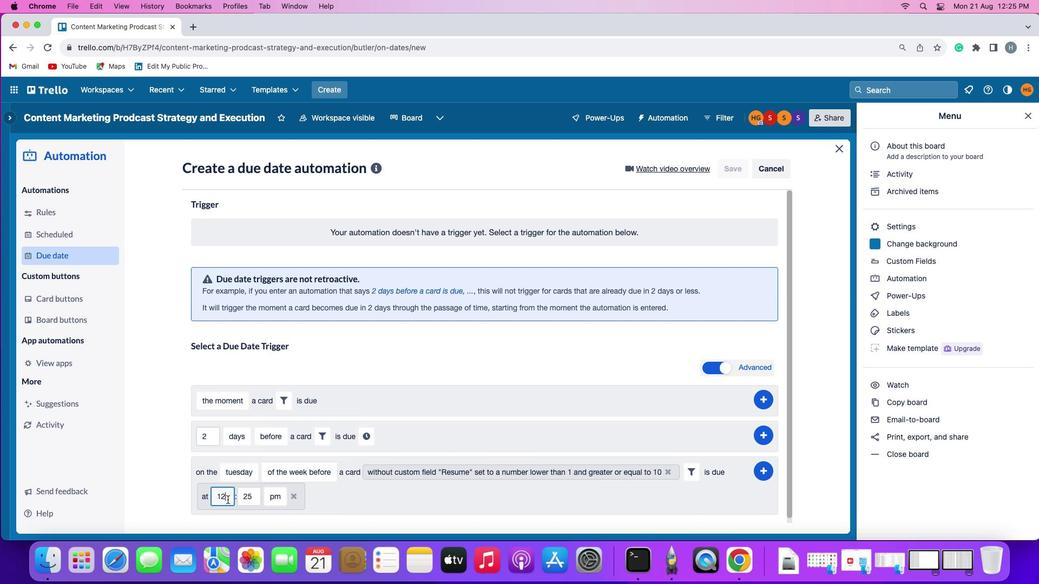 
Action: Mouse moved to (227, 499)
Screenshot: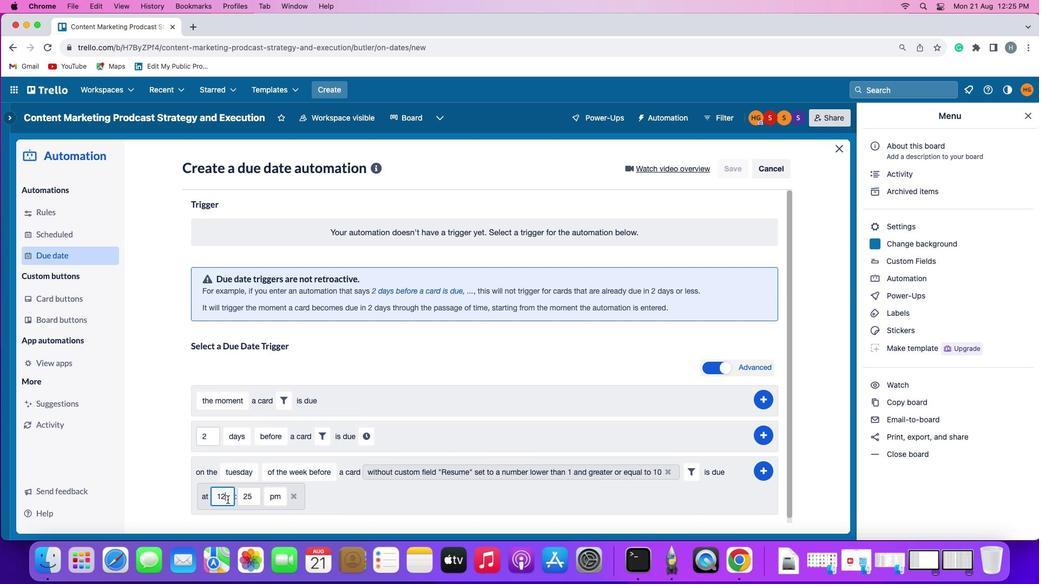 
Action: Key pressed Key.backspace'1'
Screenshot: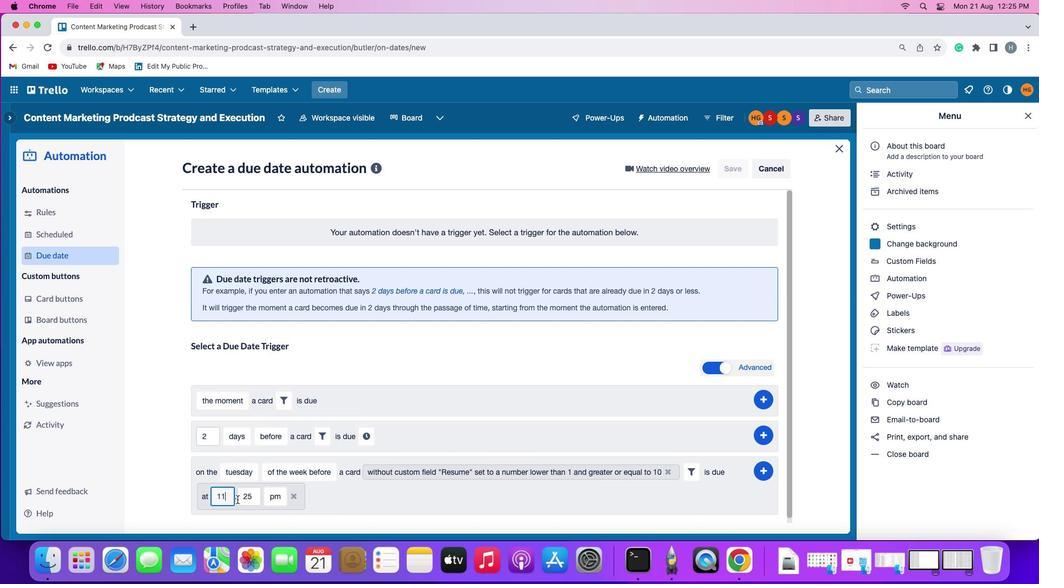 
Action: Mouse moved to (252, 497)
Screenshot: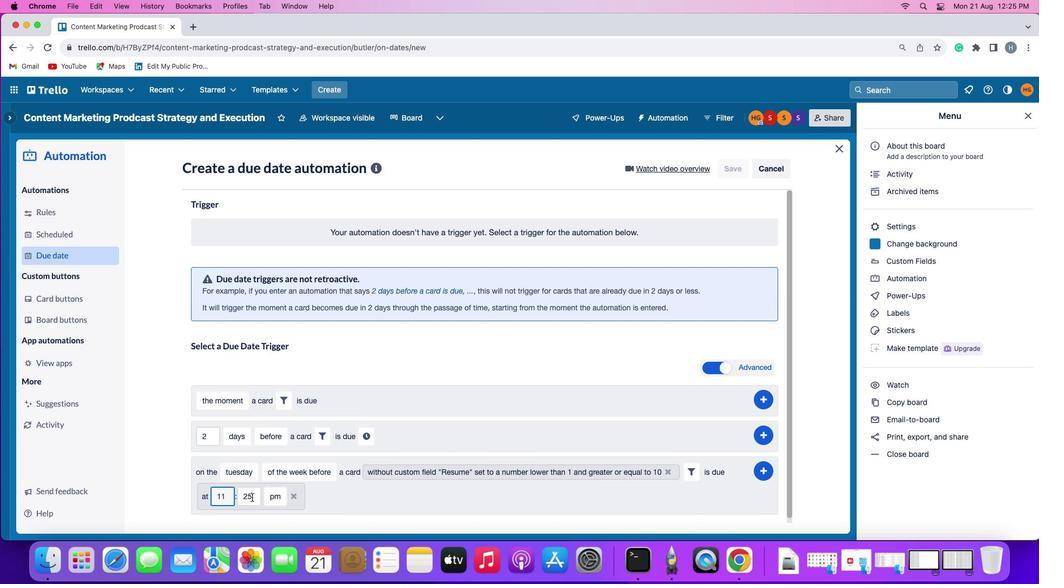 
Action: Mouse pressed left at (252, 497)
Screenshot: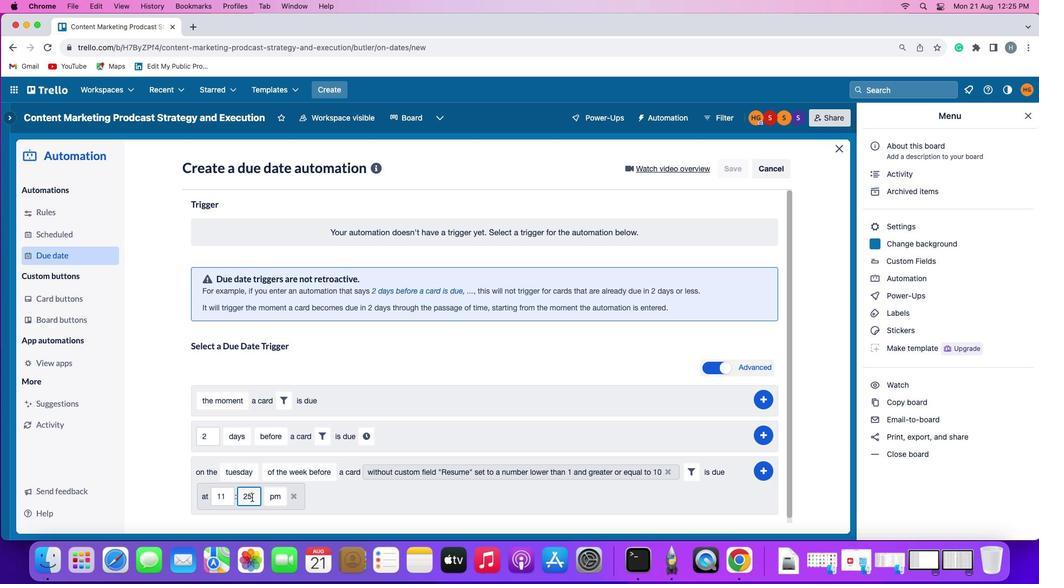 
Action: Key pressed Key.backspaceKey.backspace'0''0'
Screenshot: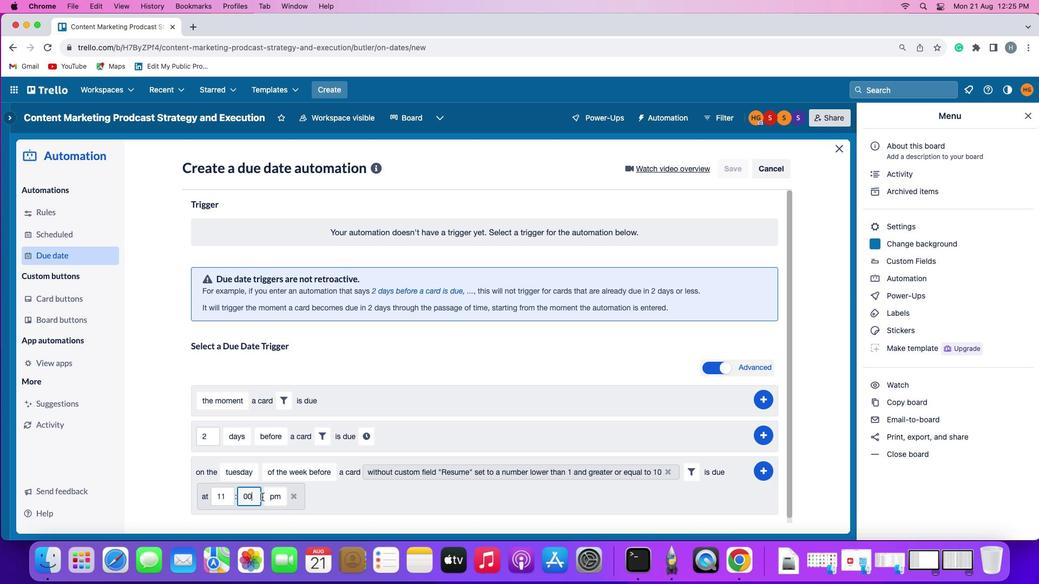 
Action: Mouse moved to (271, 496)
Screenshot: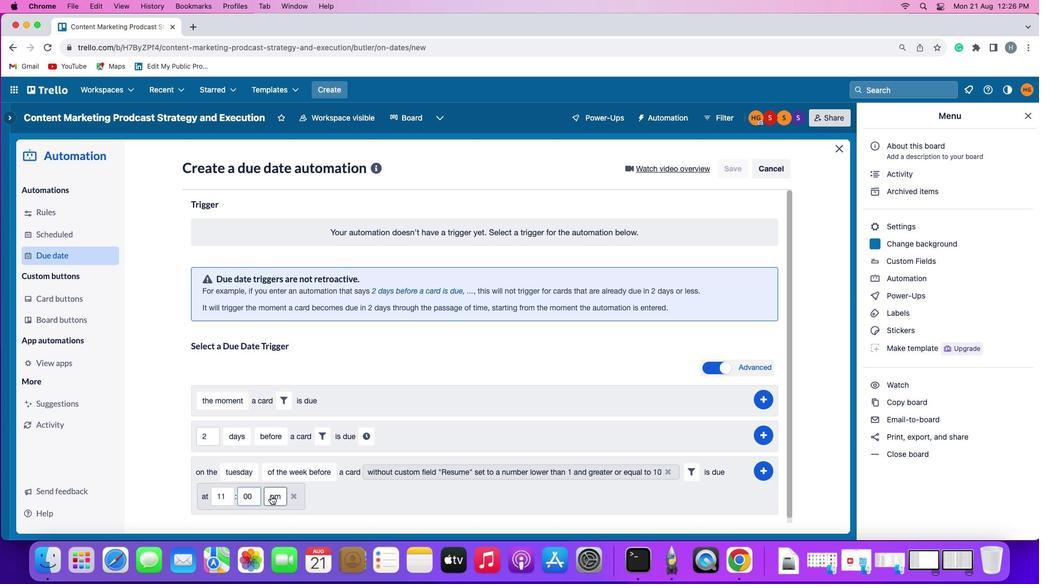 
Action: Mouse pressed left at (271, 496)
Screenshot: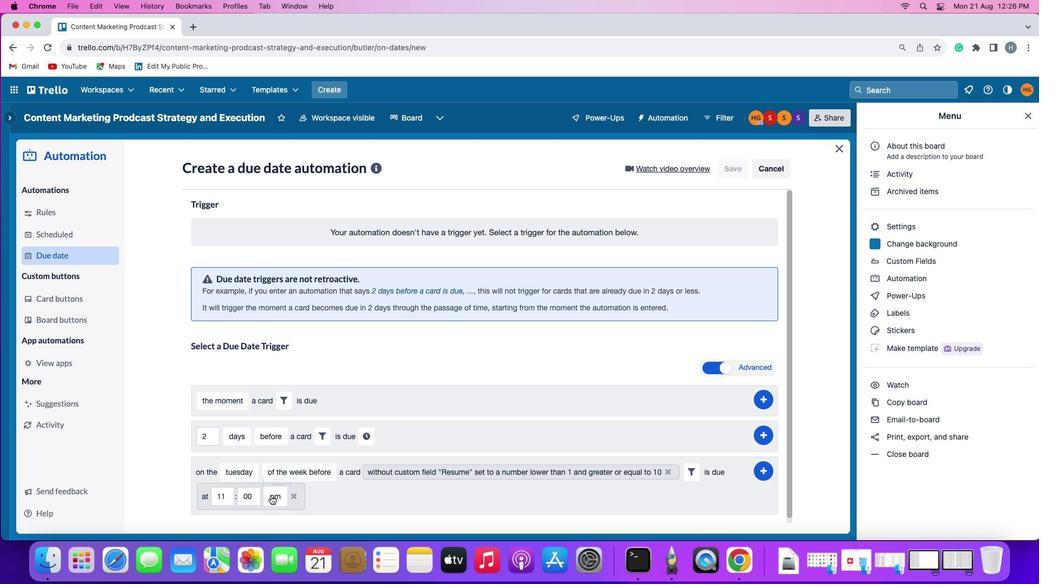 
Action: Mouse moved to (276, 457)
Screenshot: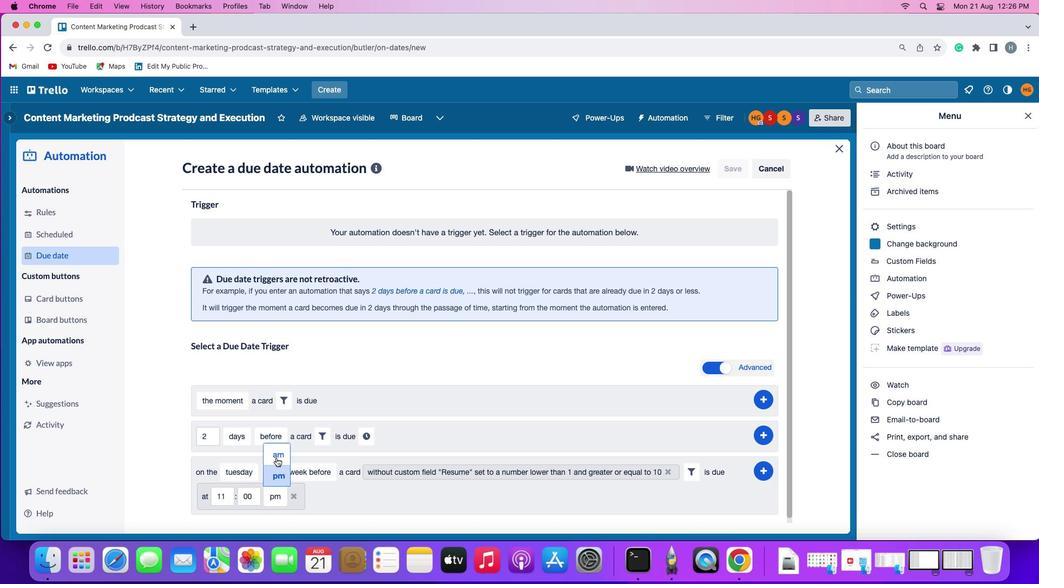 
Action: Mouse pressed left at (276, 457)
Screenshot: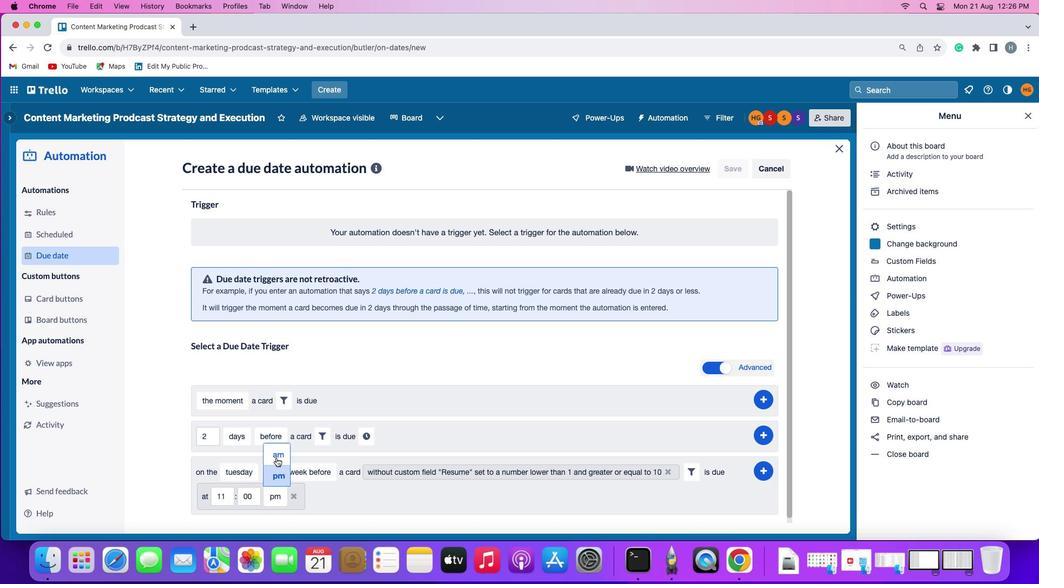 
Action: Mouse moved to (766, 467)
Screenshot: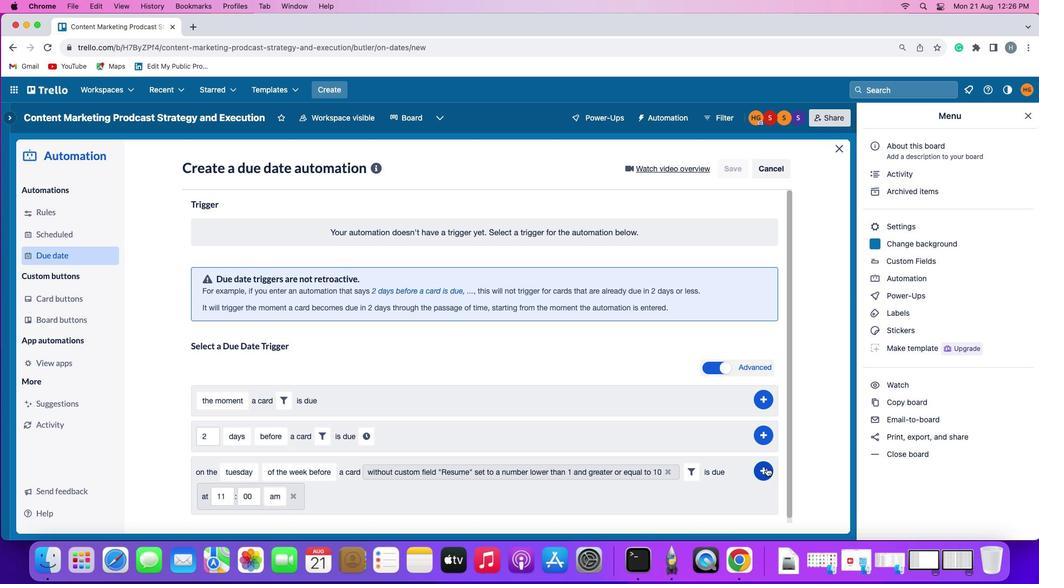 
Action: Mouse pressed left at (766, 467)
Screenshot: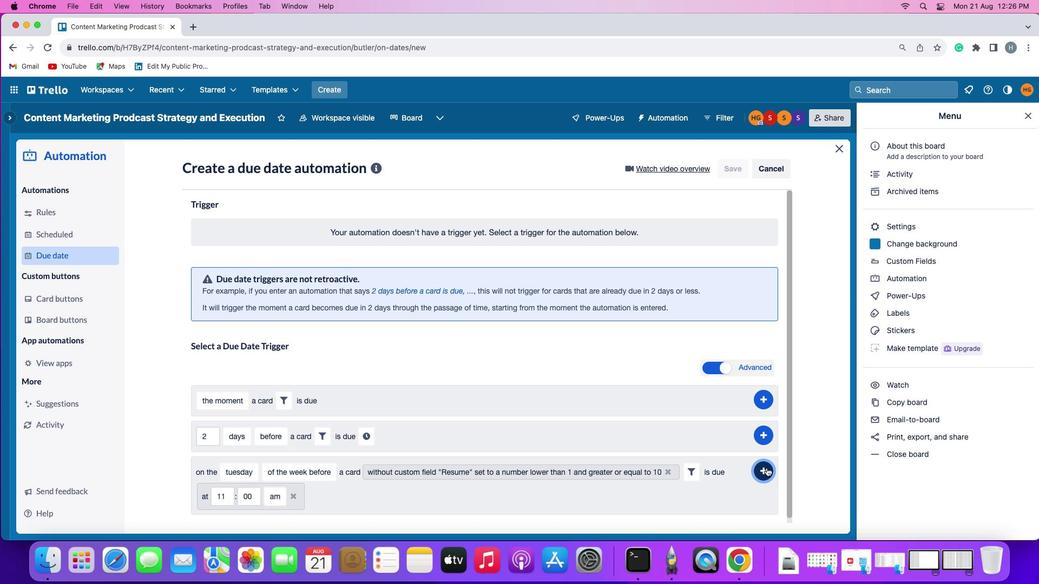 
Action: Mouse moved to (838, 386)
Screenshot: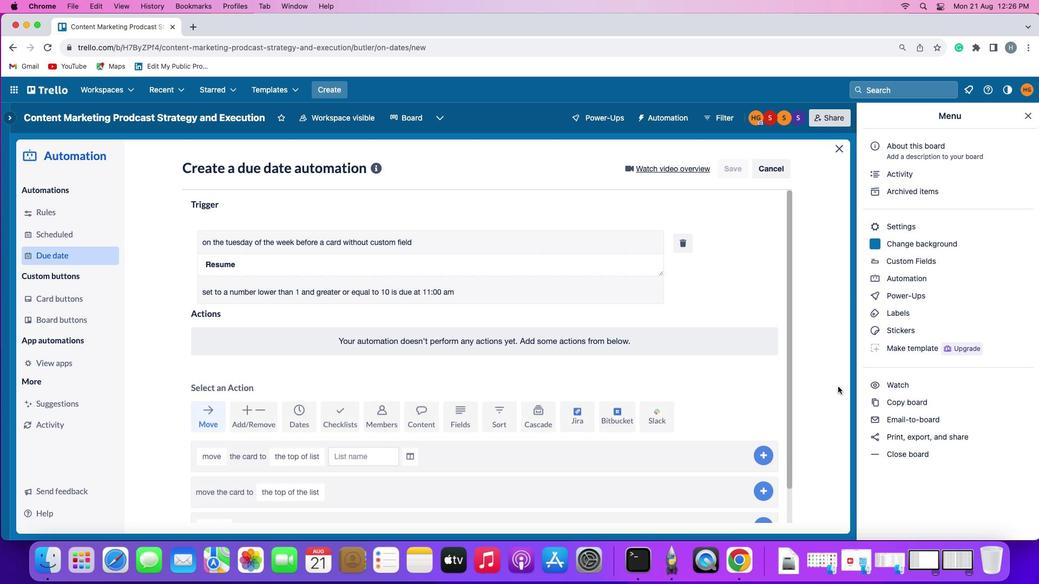 
